 Task: Select a due date automation when advanced on, 2 days before a card is due add dates starting next week at 11:00 AM.
Action: Mouse moved to (1286, 102)
Screenshot: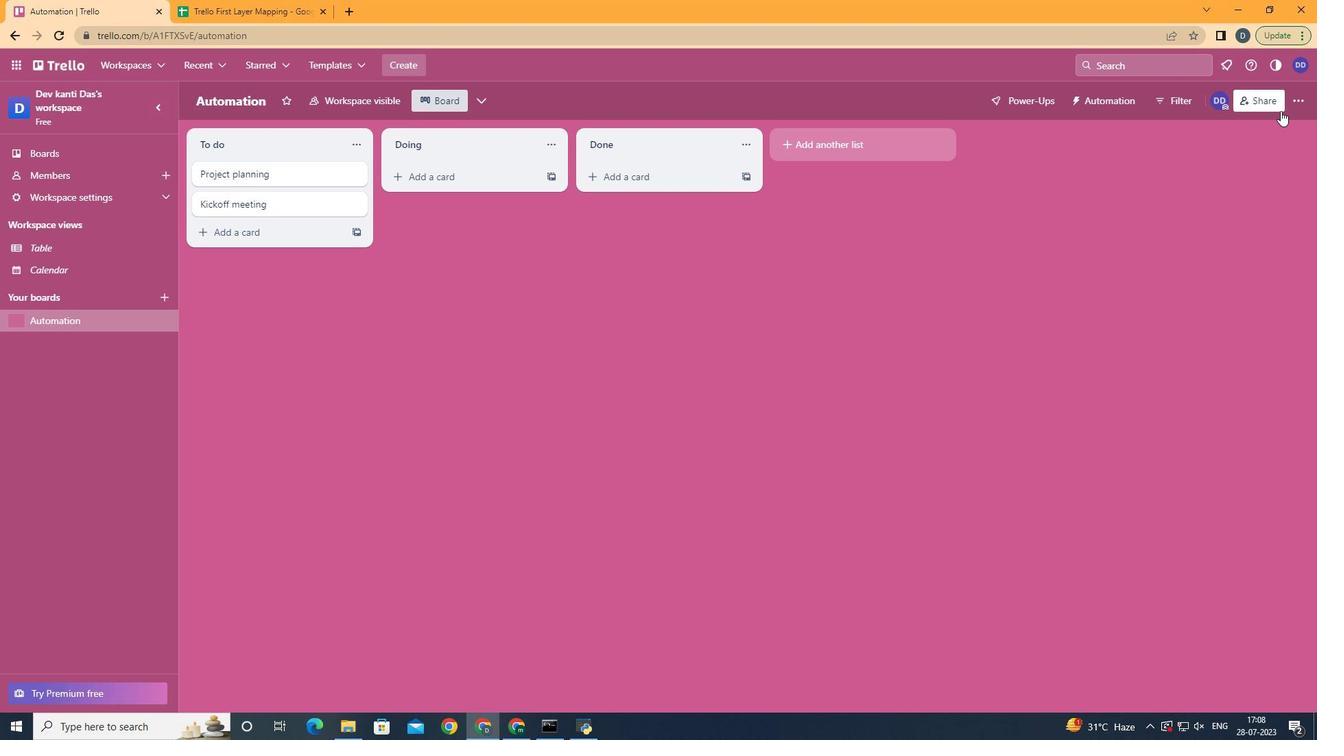 
Action: Mouse pressed left at (1286, 102)
Screenshot: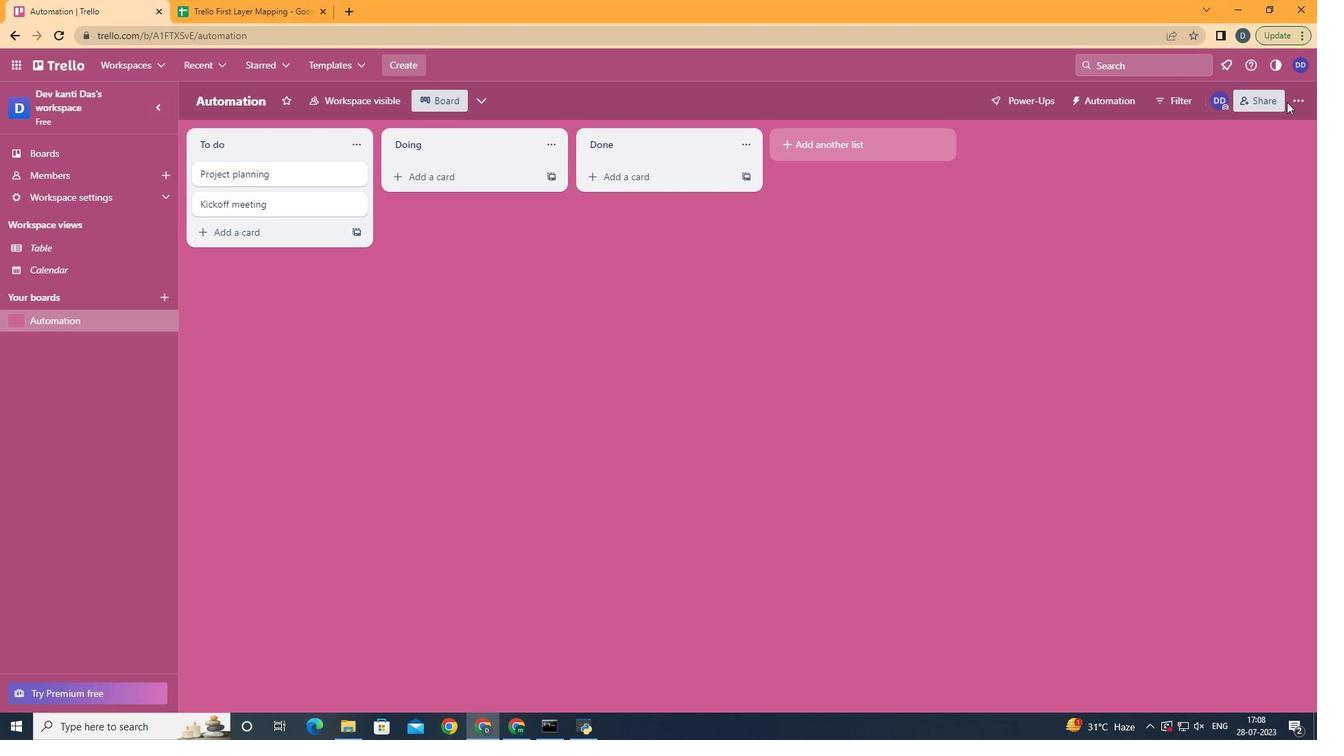 
Action: Mouse moved to (1296, 98)
Screenshot: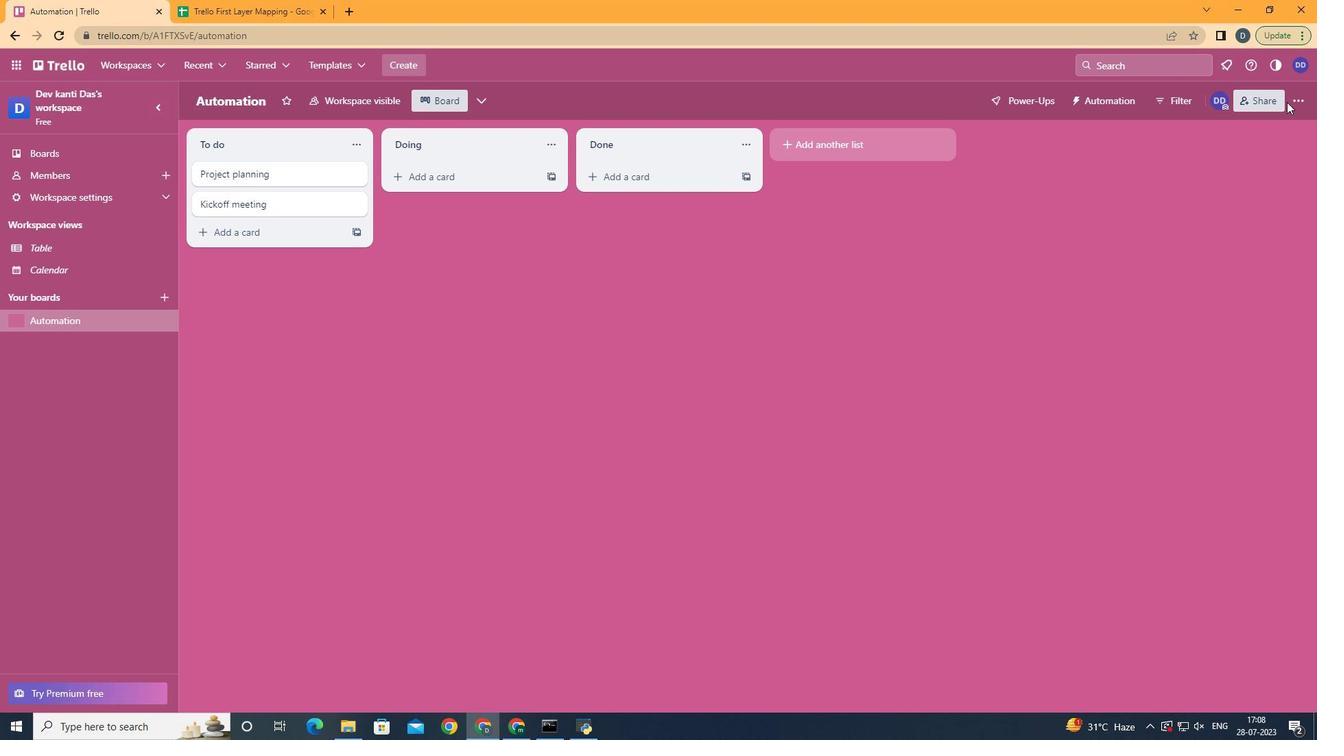 
Action: Mouse pressed left at (1296, 98)
Screenshot: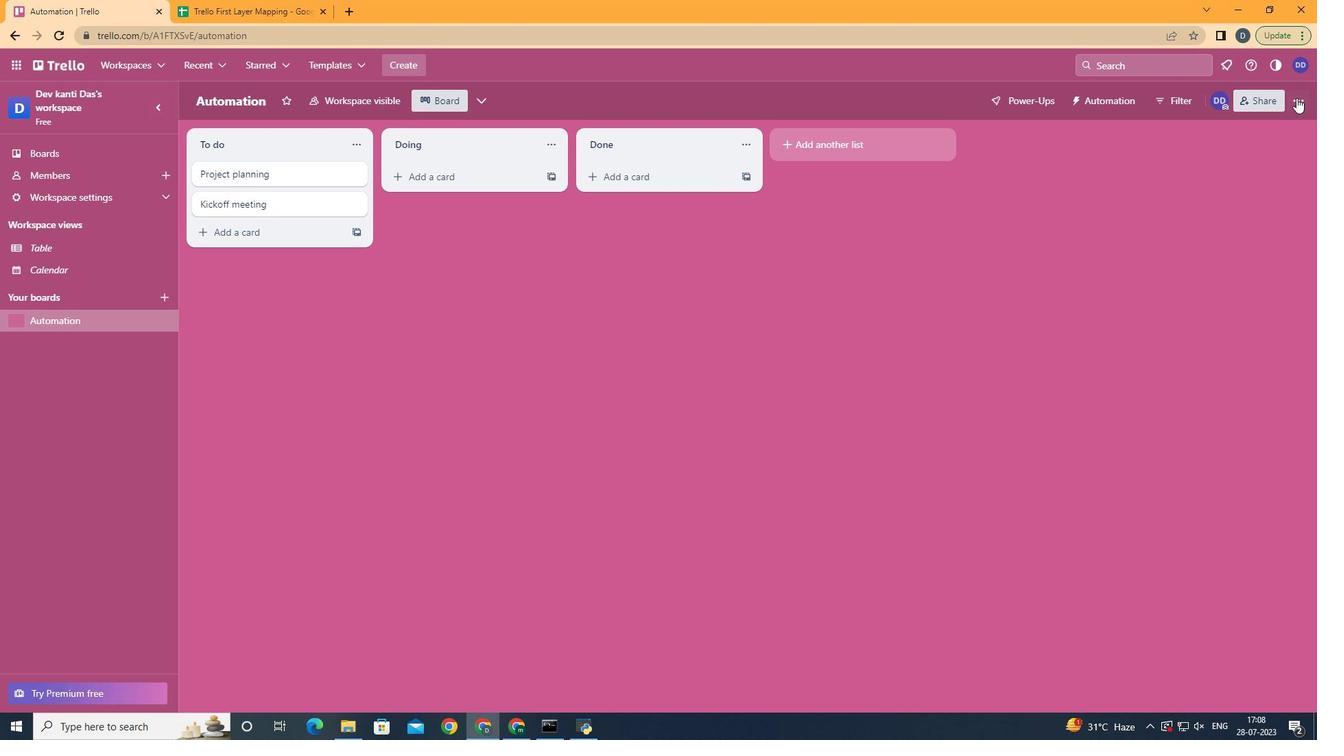 
Action: Mouse moved to (1204, 284)
Screenshot: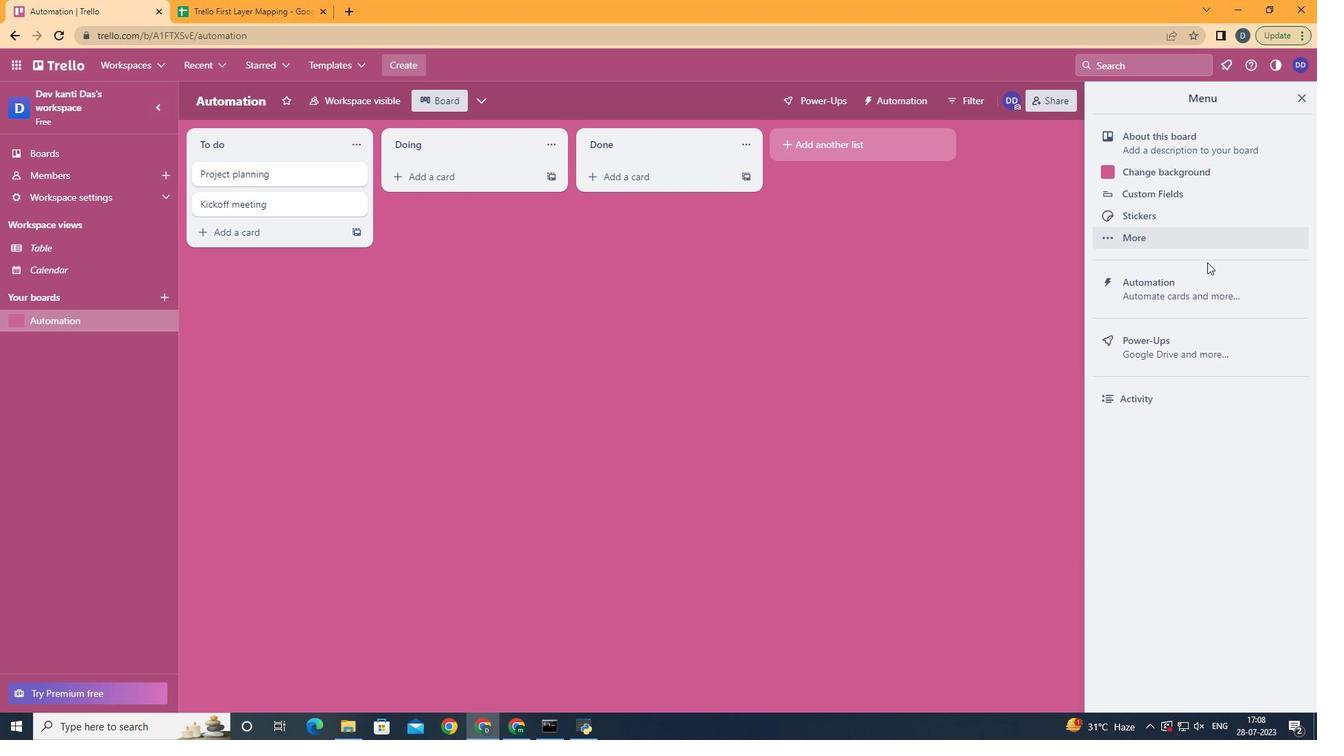 
Action: Mouse pressed left at (1204, 284)
Screenshot: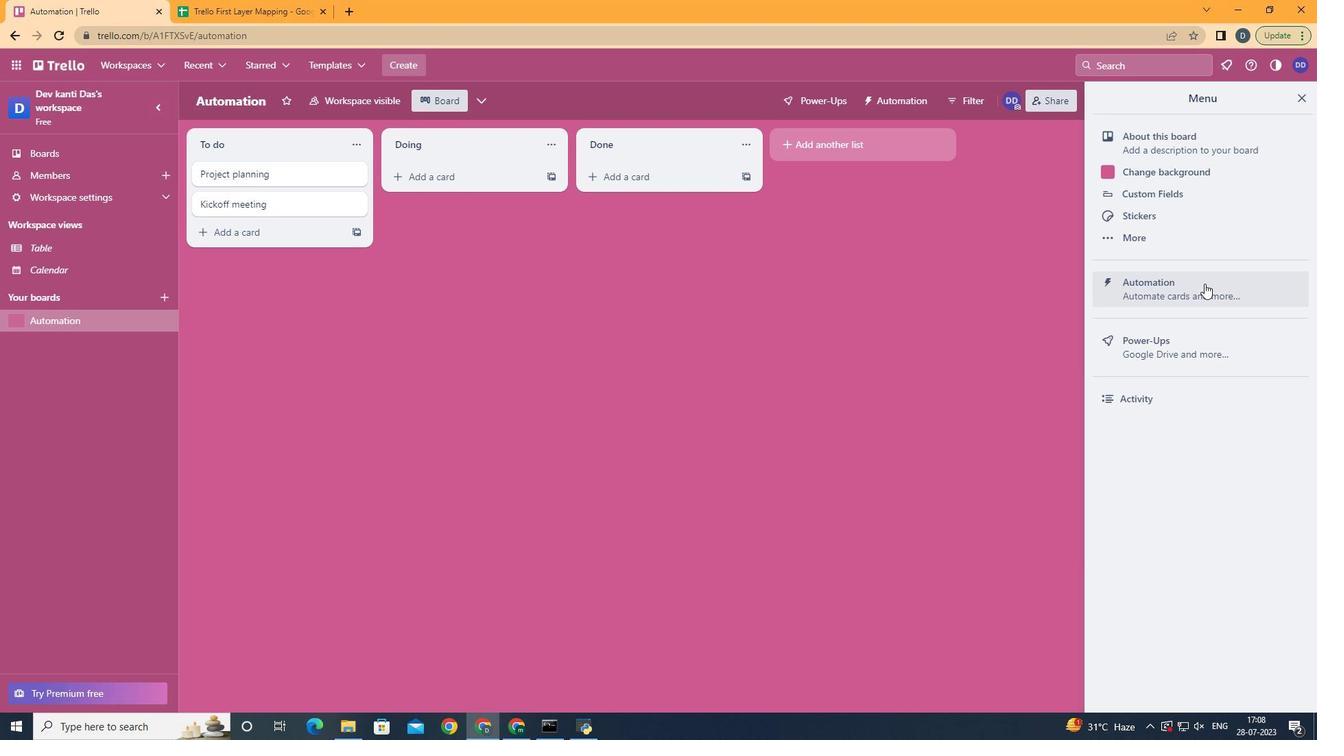 
Action: Mouse moved to (277, 278)
Screenshot: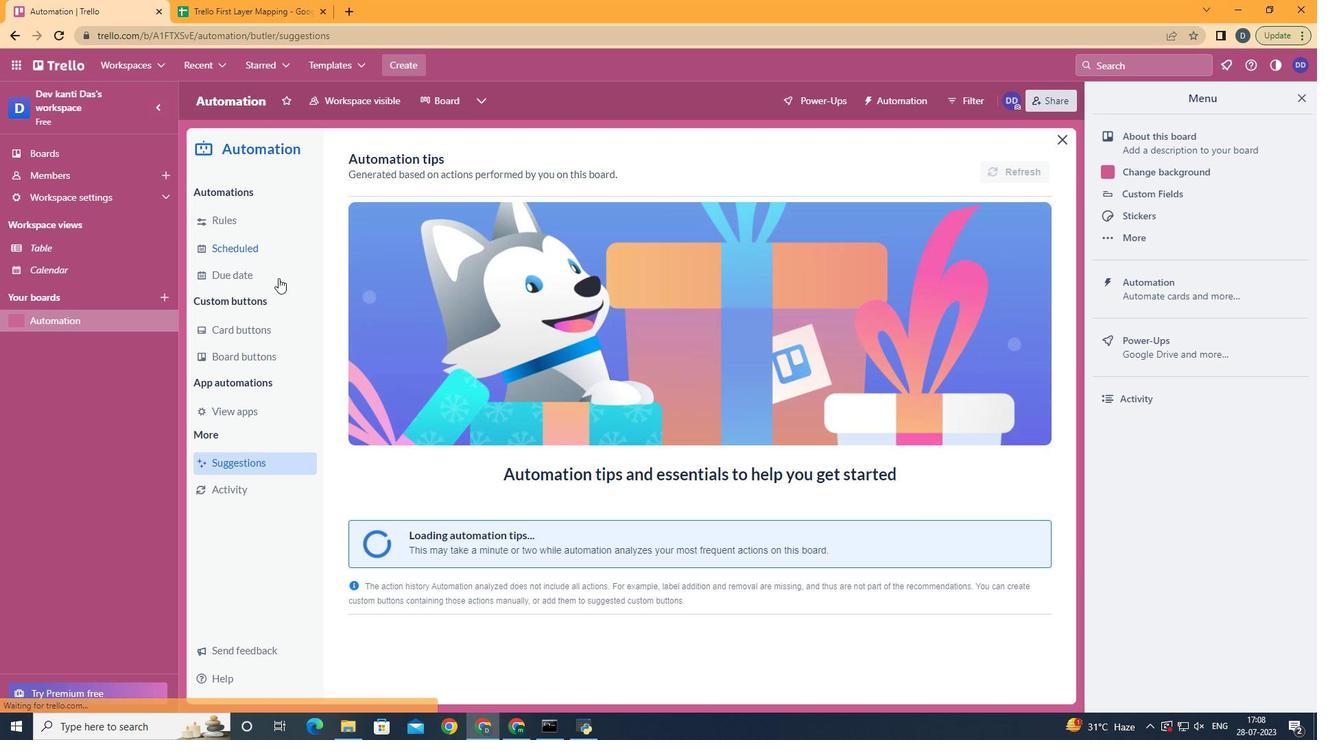 
Action: Mouse pressed left at (277, 278)
Screenshot: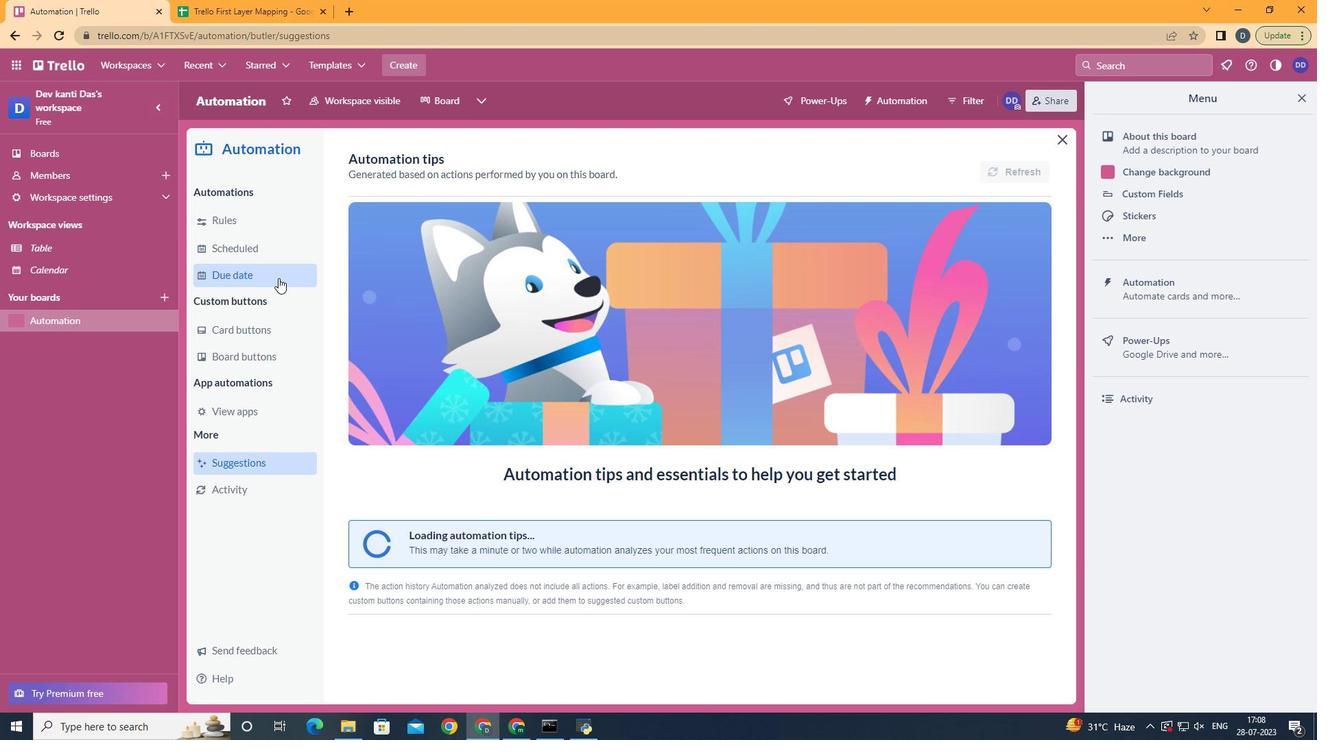 
Action: Mouse moved to (959, 161)
Screenshot: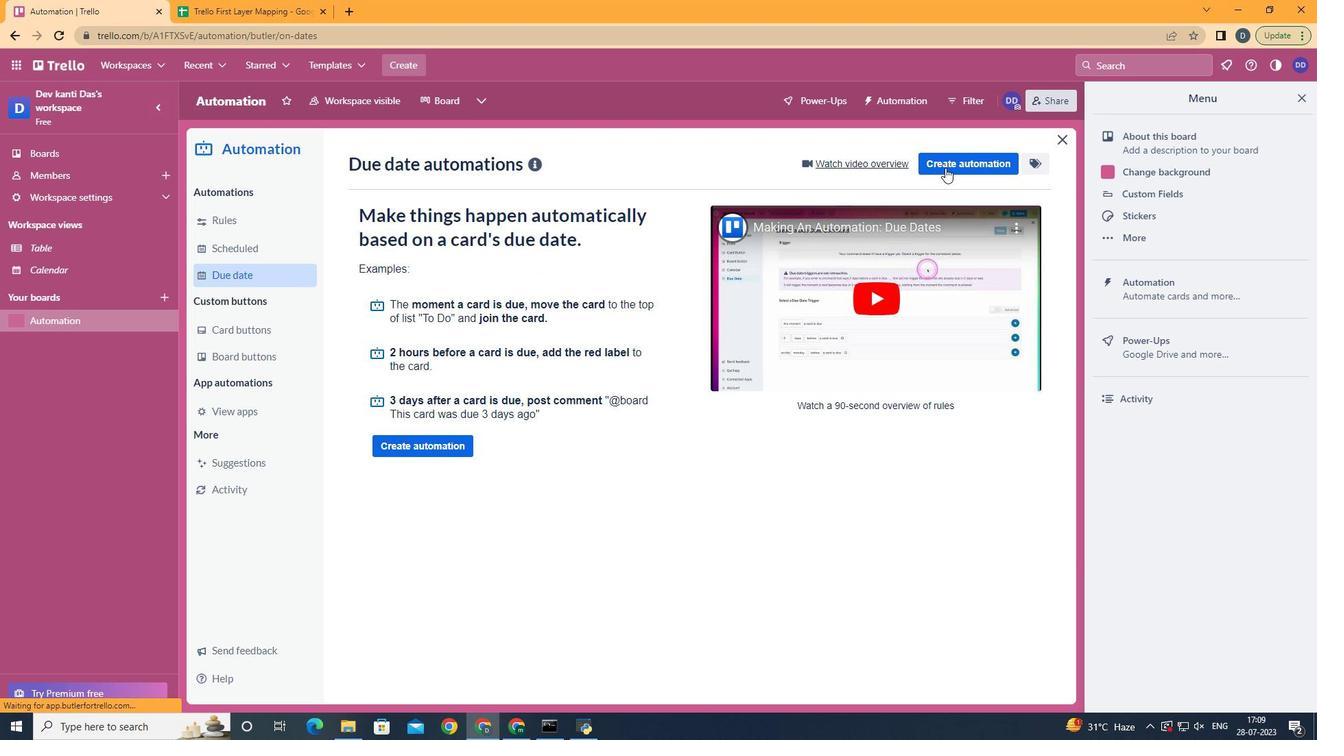 
Action: Mouse pressed left at (959, 161)
Screenshot: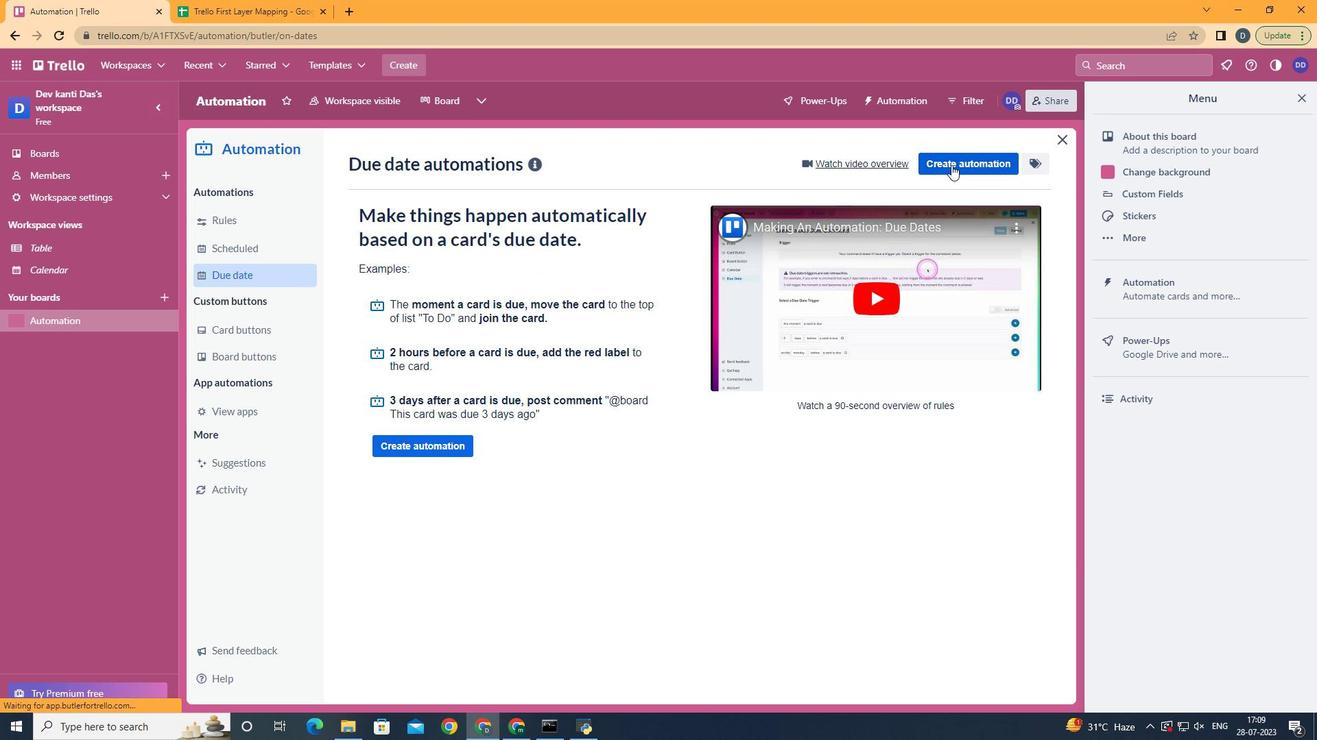 
Action: Mouse moved to (678, 310)
Screenshot: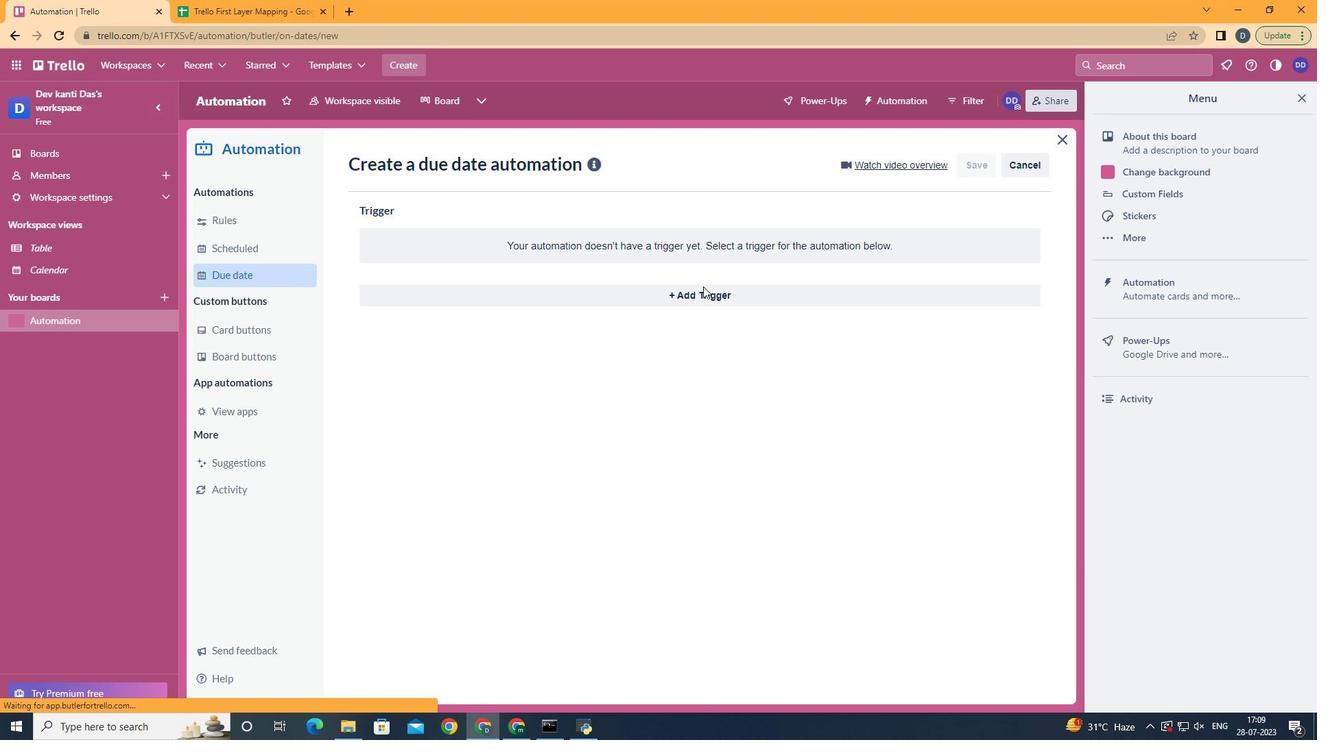 
Action: Mouse pressed left at (678, 310)
Screenshot: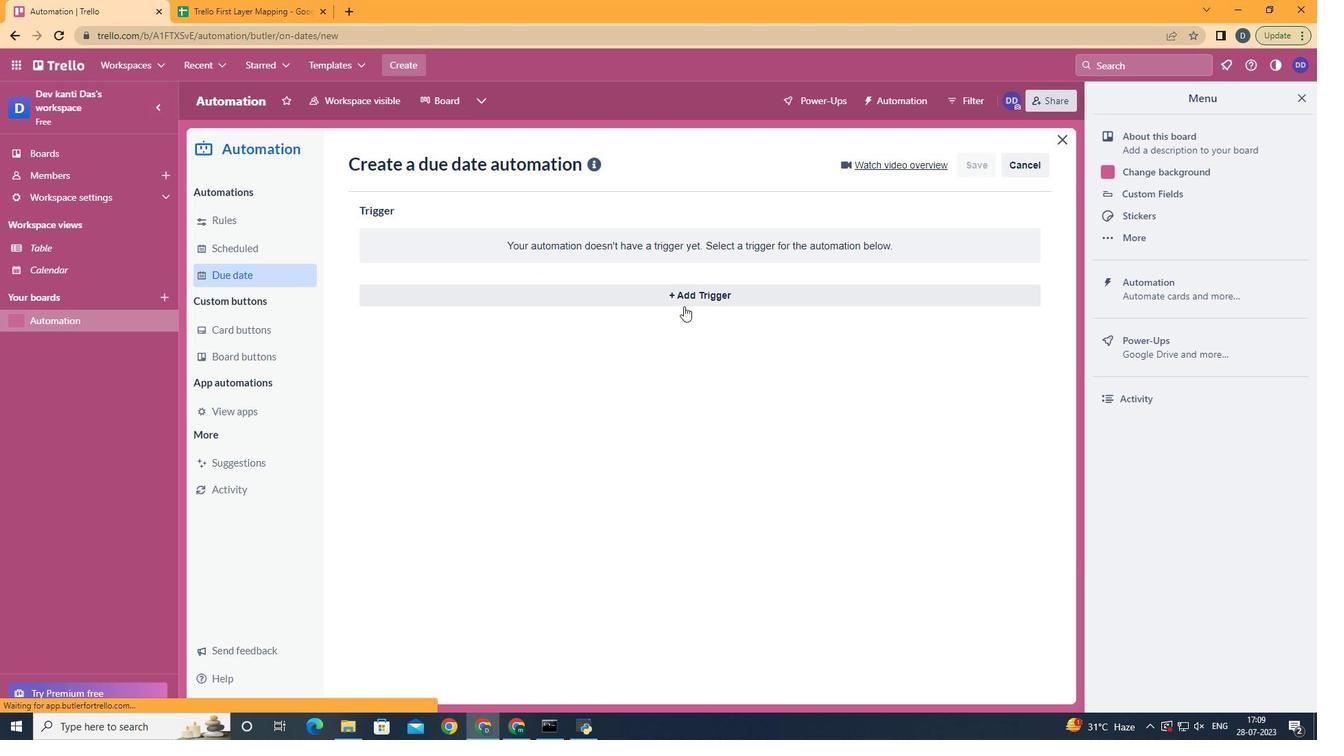 
Action: Mouse moved to (690, 293)
Screenshot: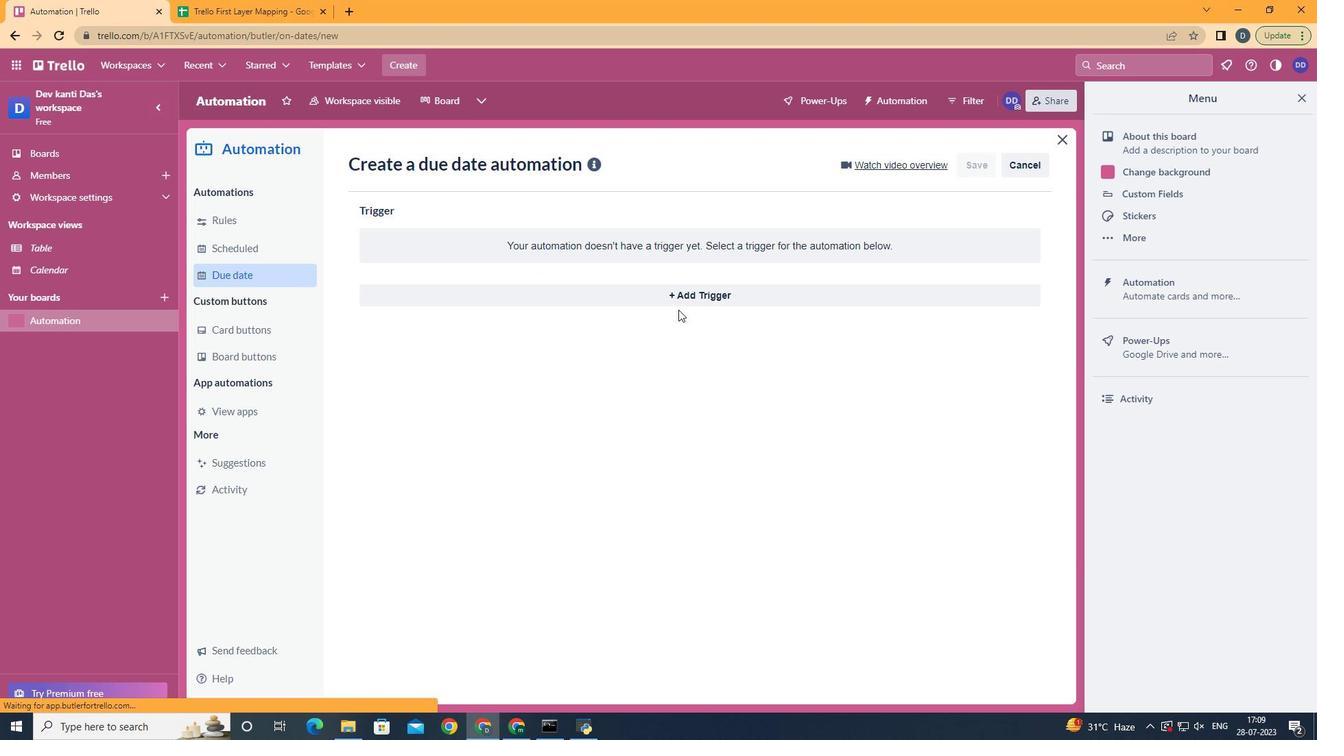 
Action: Mouse pressed left at (690, 293)
Screenshot: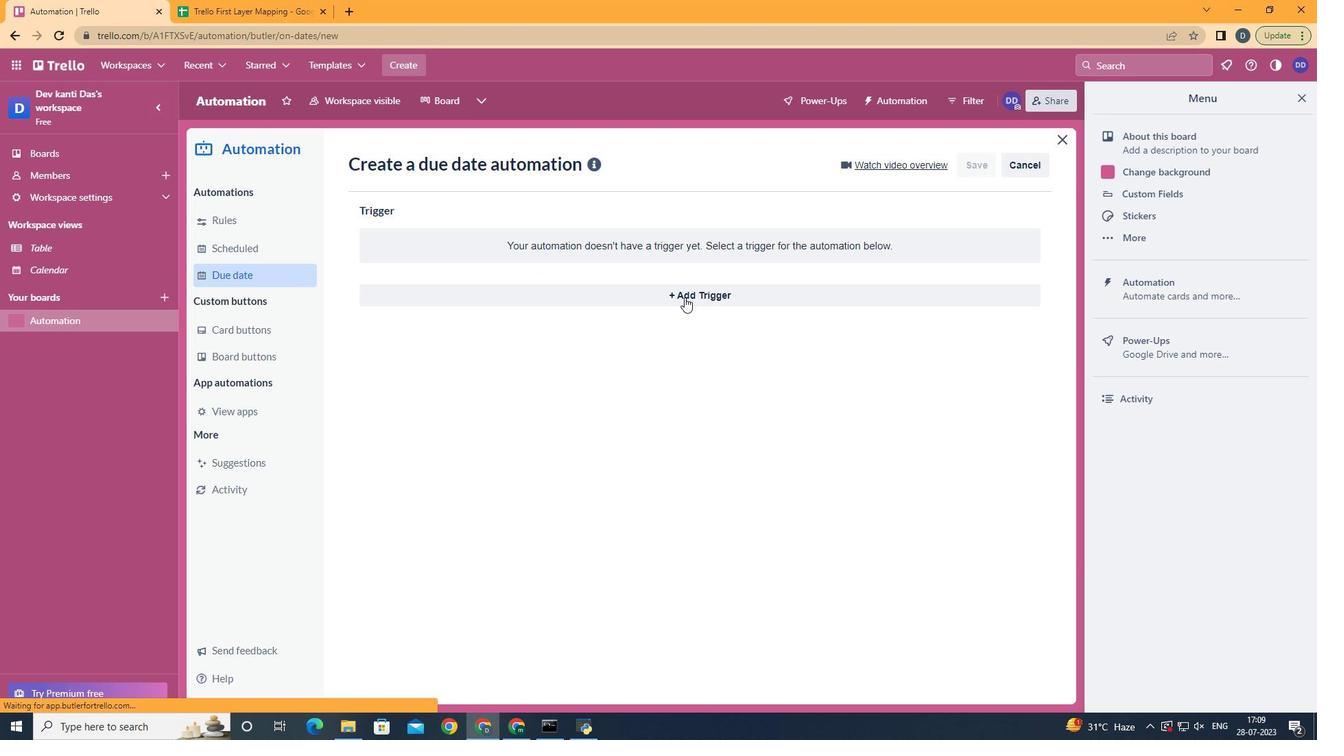 
Action: Mouse moved to (547, 506)
Screenshot: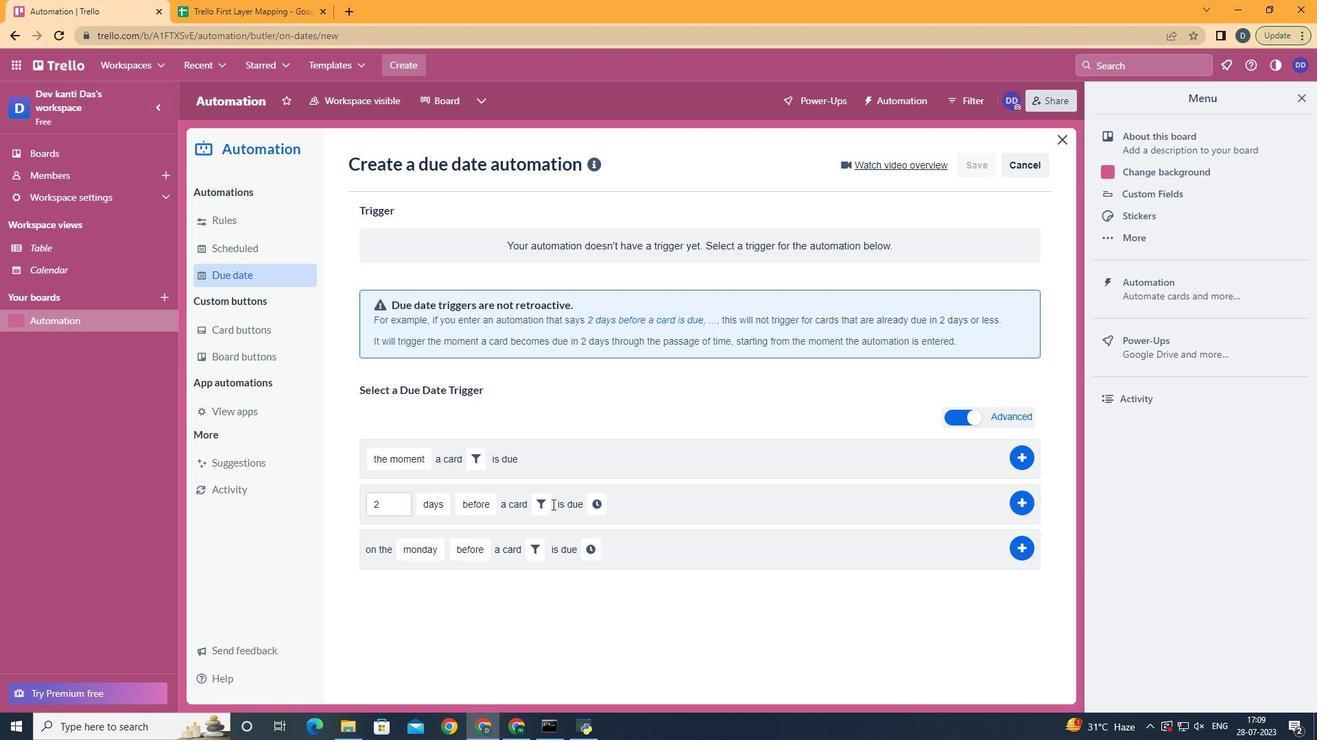 
Action: Mouse pressed left at (547, 506)
Screenshot: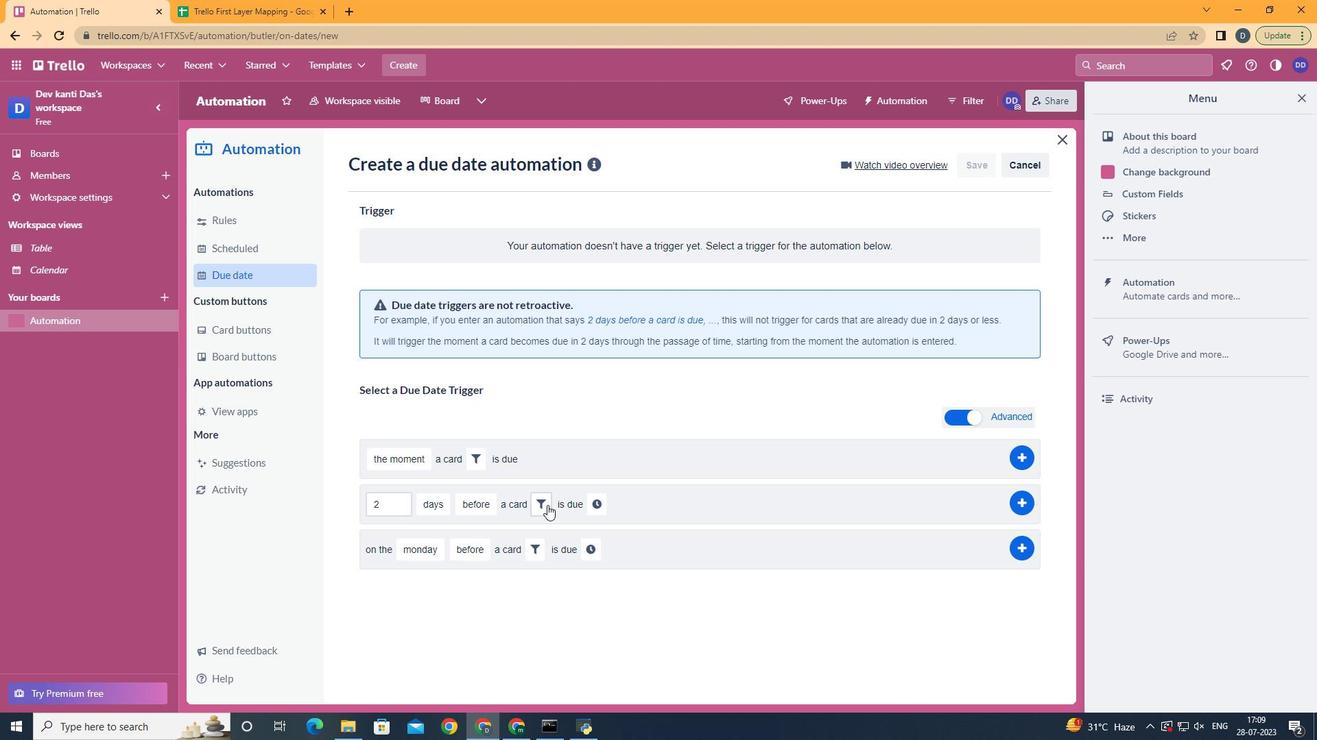 
Action: Mouse moved to (731, 460)
Screenshot: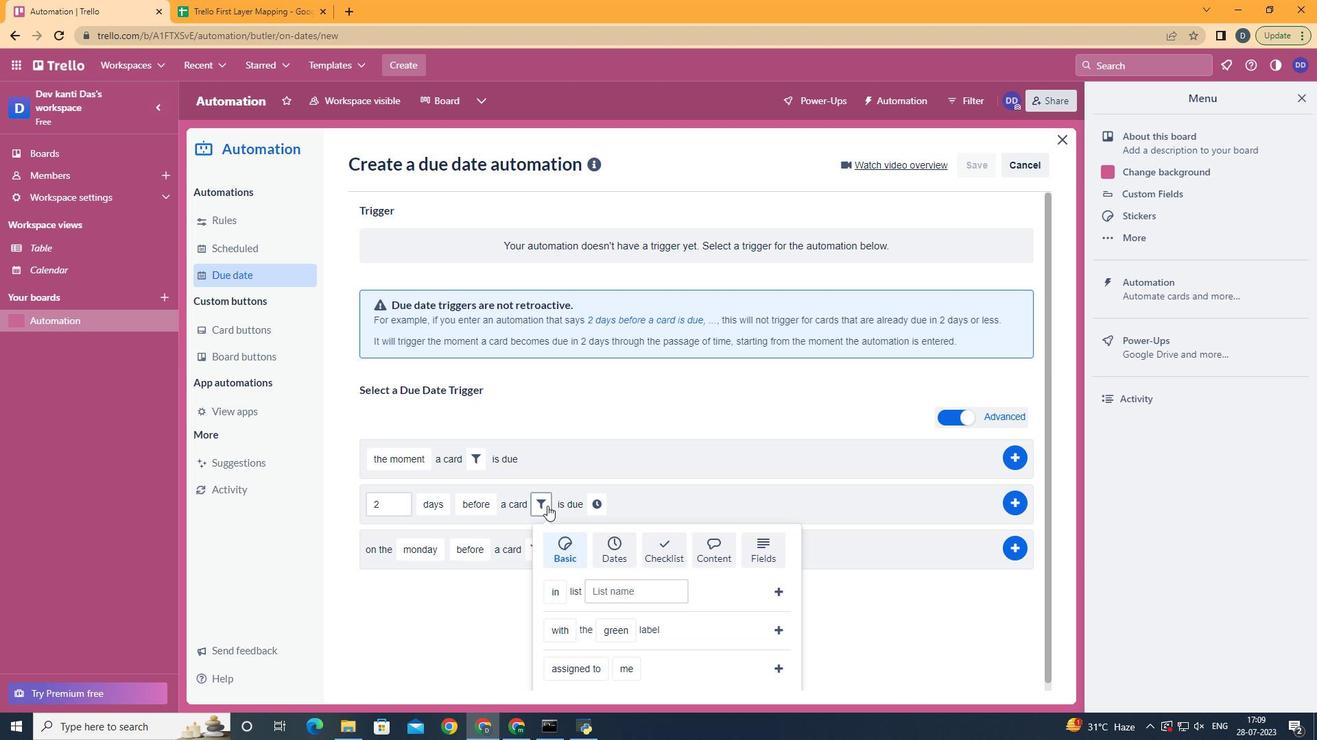 
Action: Mouse scrolled (731, 459) with delta (0, 0)
Screenshot: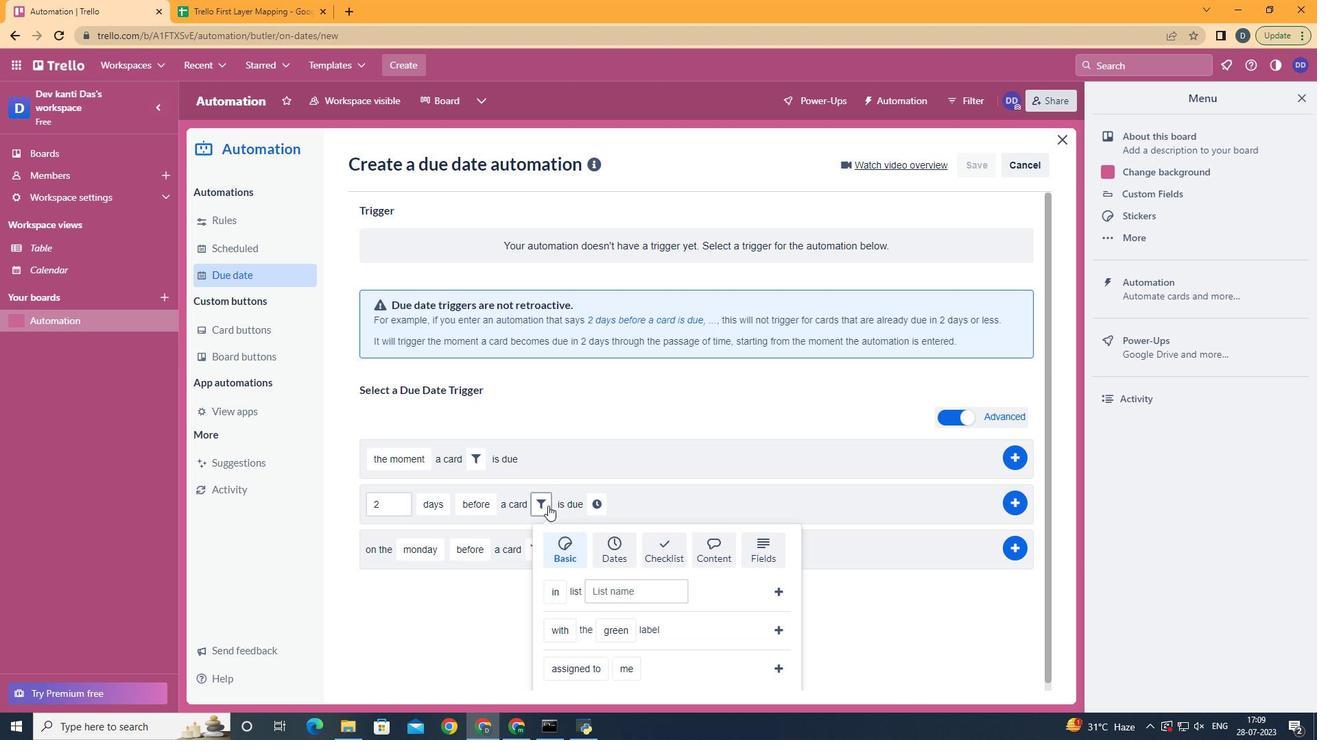 
Action: Mouse scrolled (731, 459) with delta (0, 0)
Screenshot: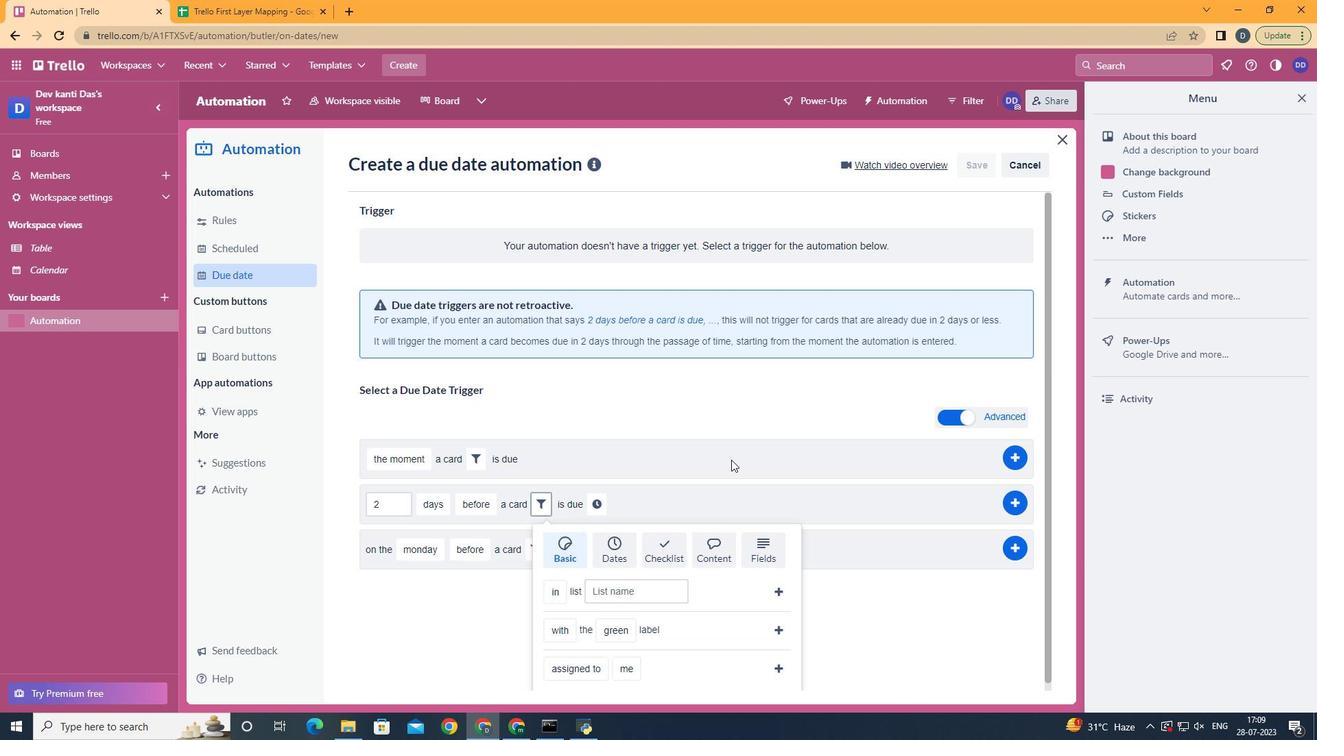 
Action: Mouse scrolled (731, 459) with delta (0, 0)
Screenshot: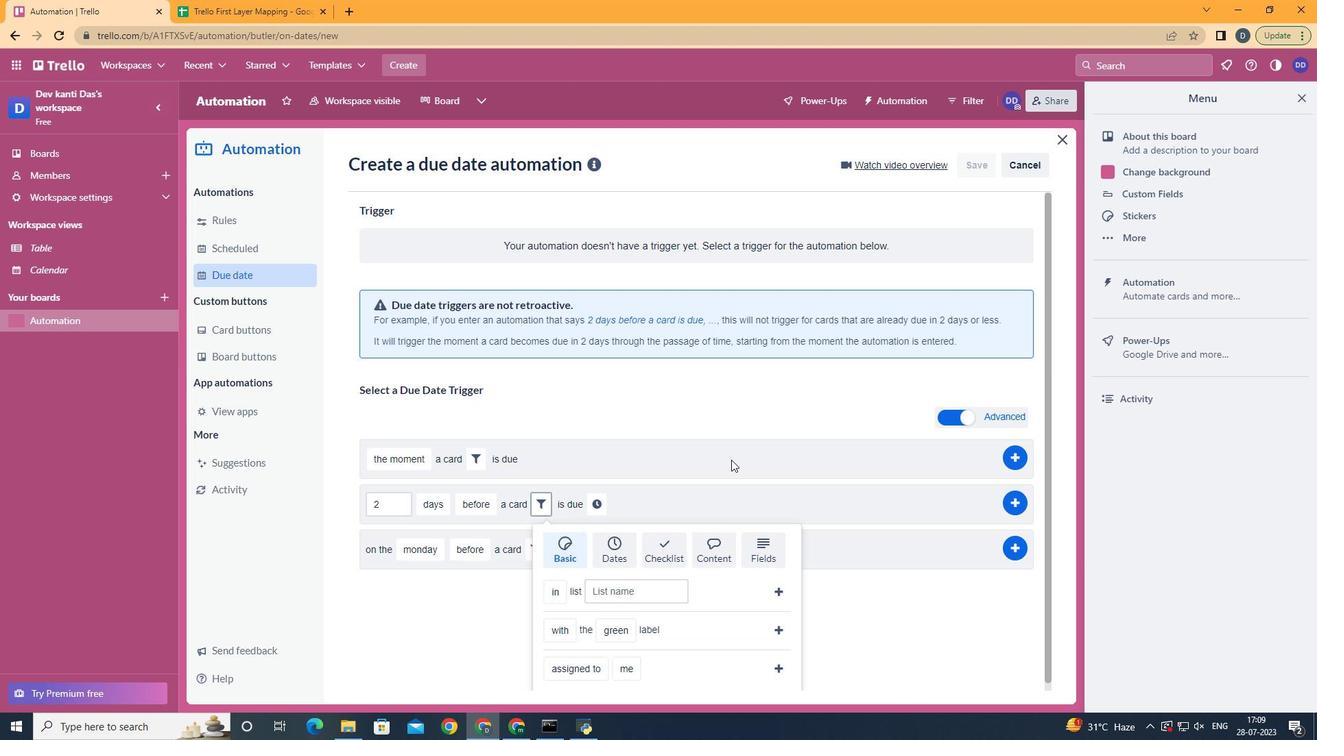 
Action: Mouse scrolled (731, 459) with delta (0, 0)
Screenshot: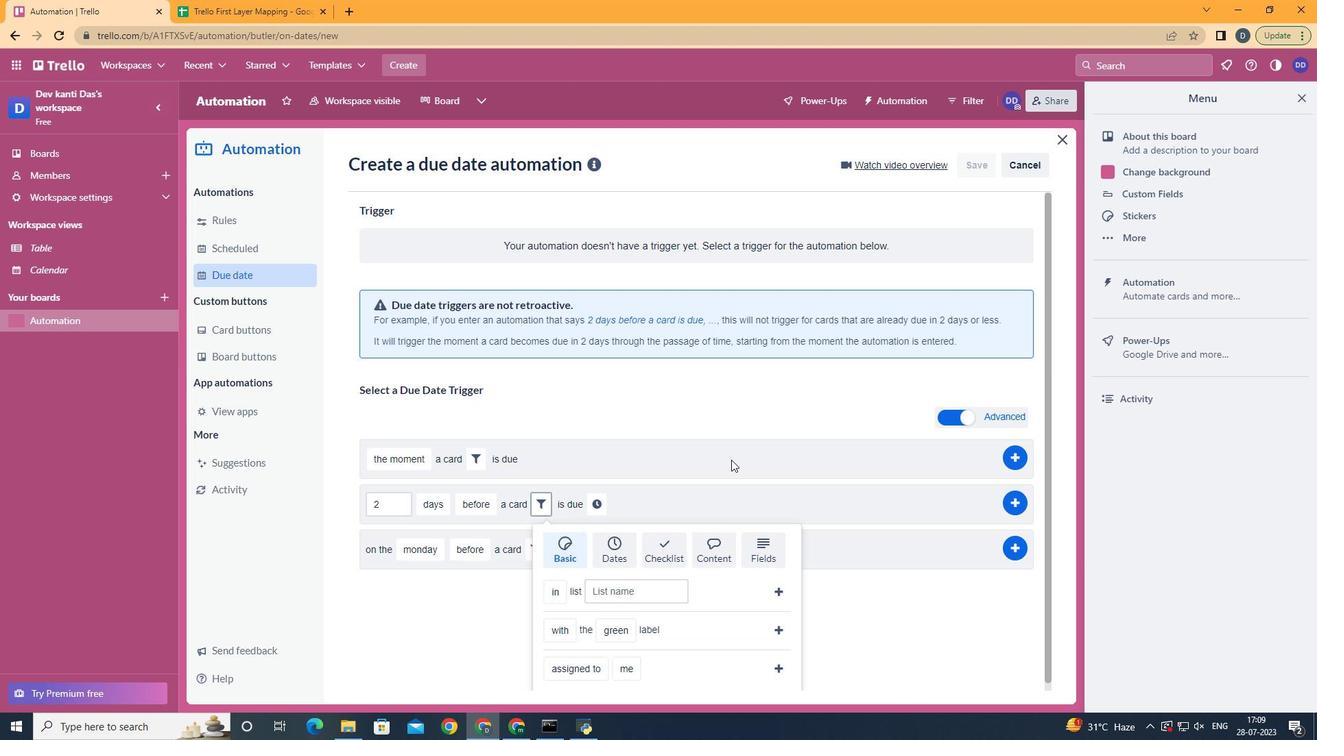 
Action: Mouse moved to (612, 534)
Screenshot: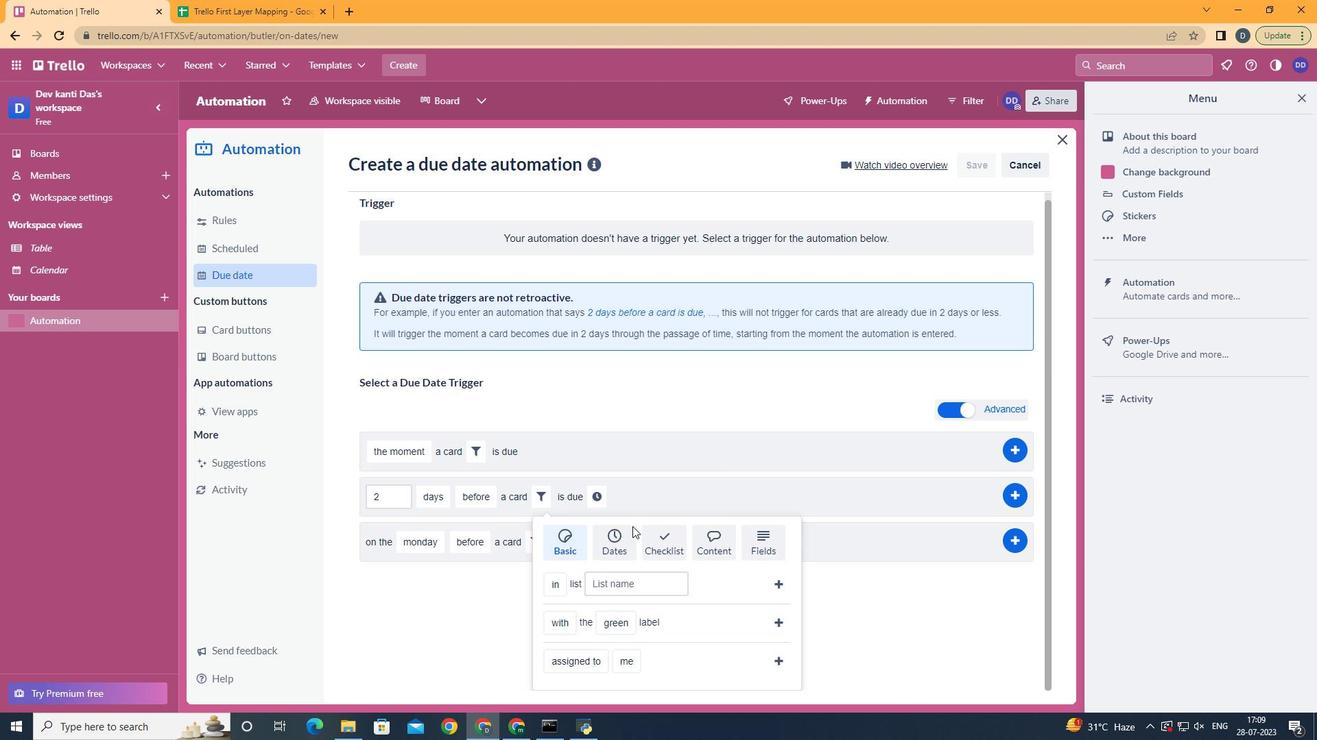 
Action: Mouse pressed left at (612, 534)
Screenshot: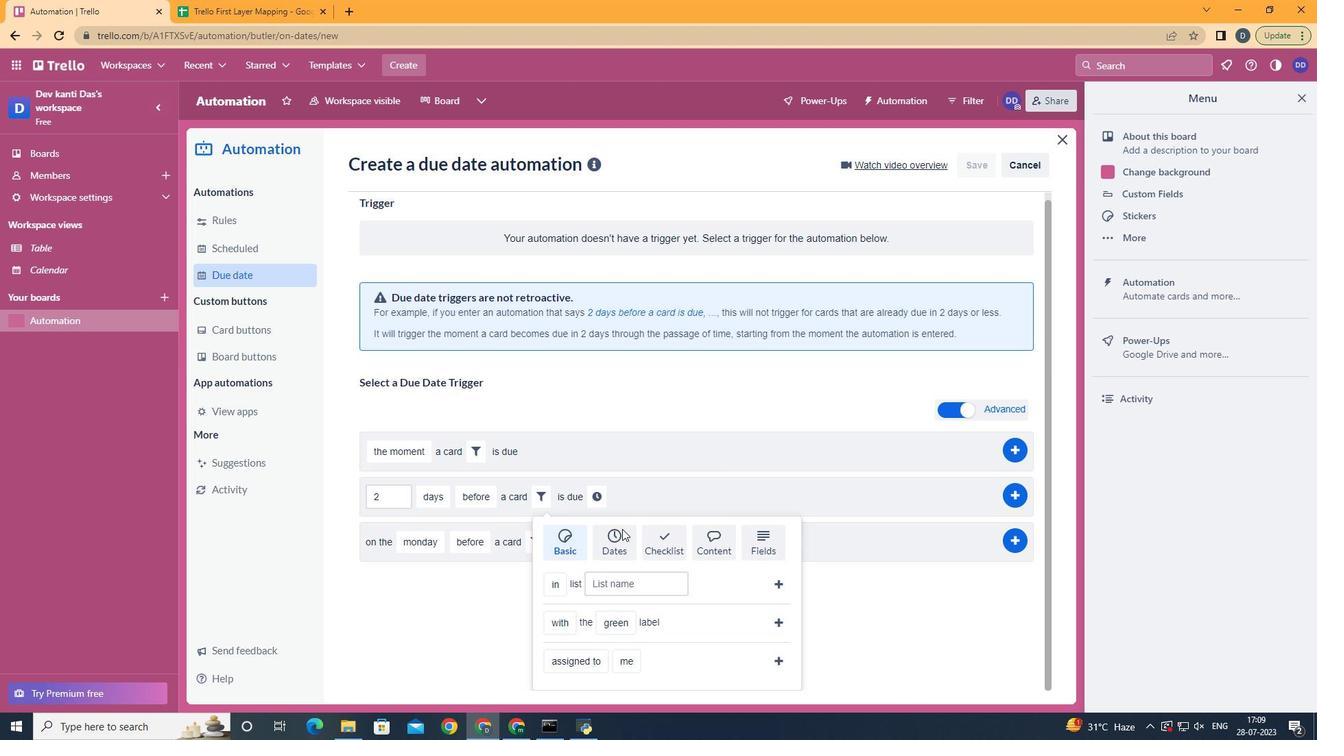 
Action: Mouse scrolled (612, 533) with delta (0, 0)
Screenshot: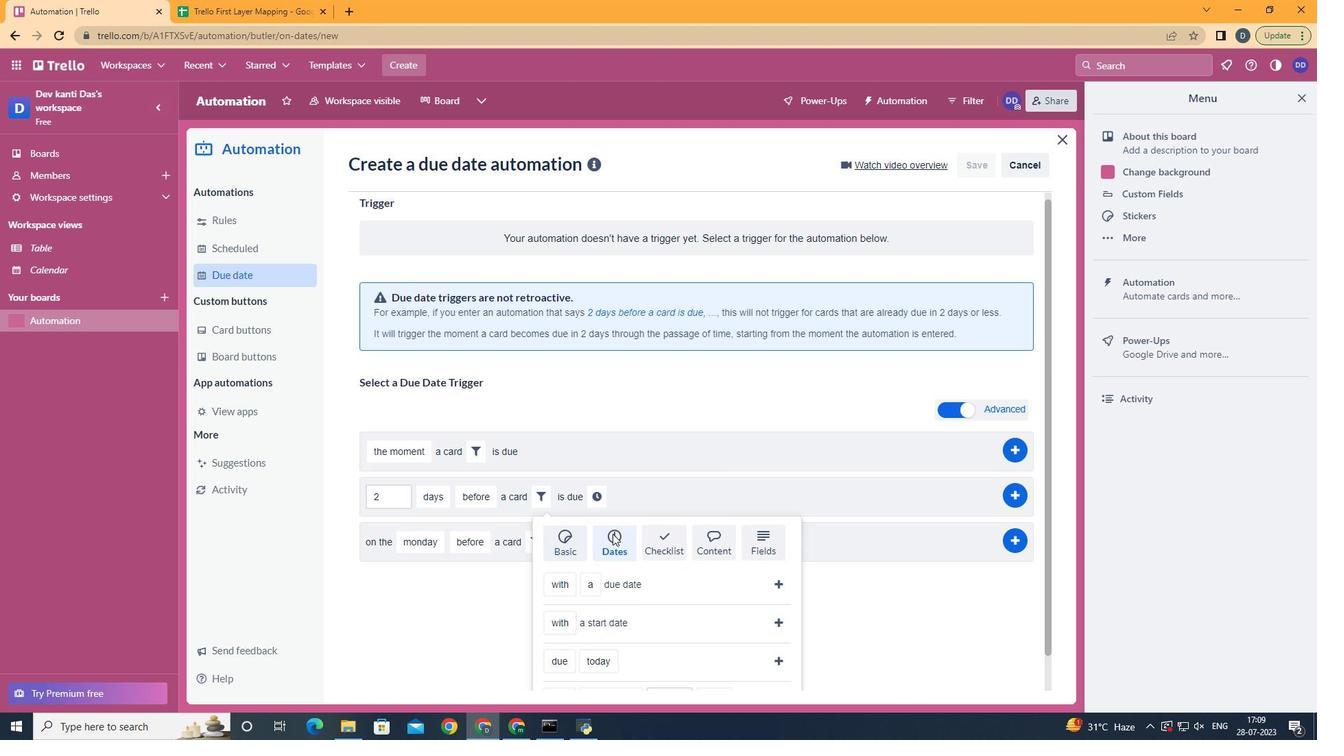 
Action: Mouse scrolled (612, 533) with delta (0, 0)
Screenshot: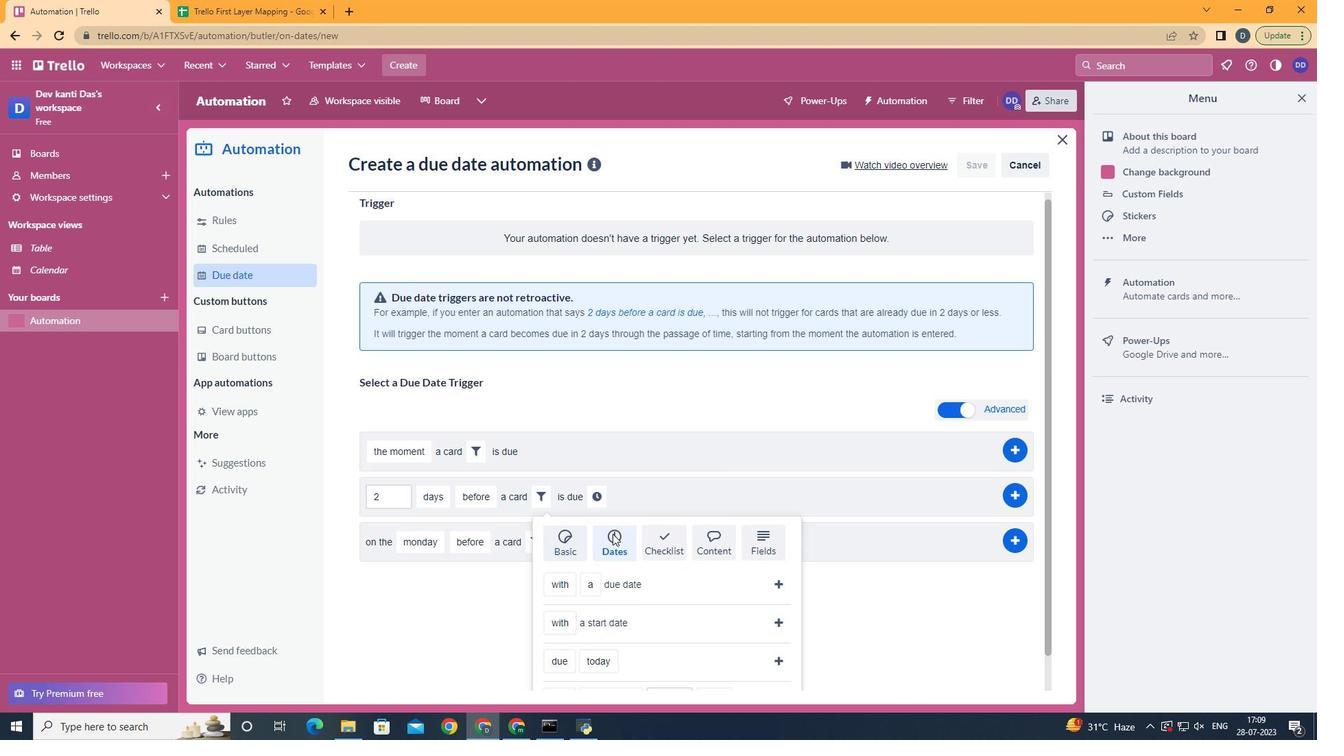 
Action: Mouse scrolled (612, 533) with delta (0, 0)
Screenshot: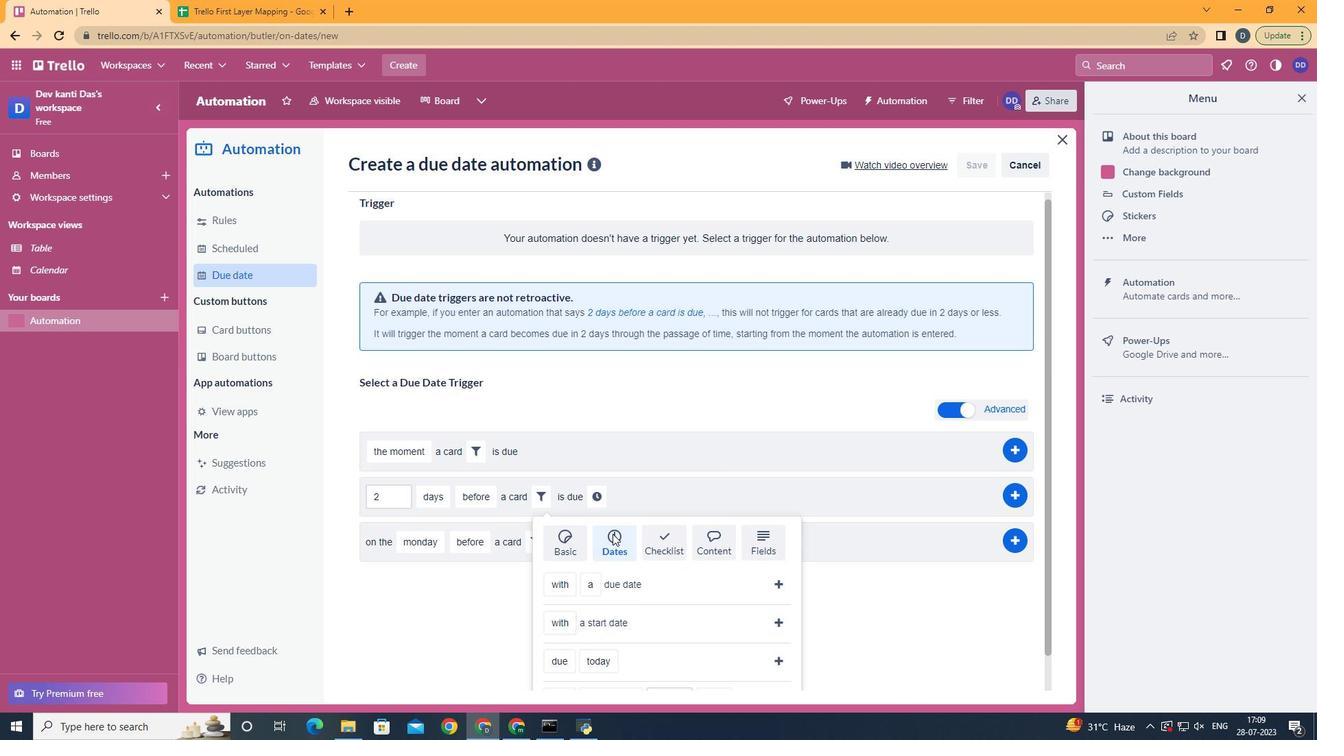 
Action: Mouse scrolled (612, 533) with delta (0, 0)
Screenshot: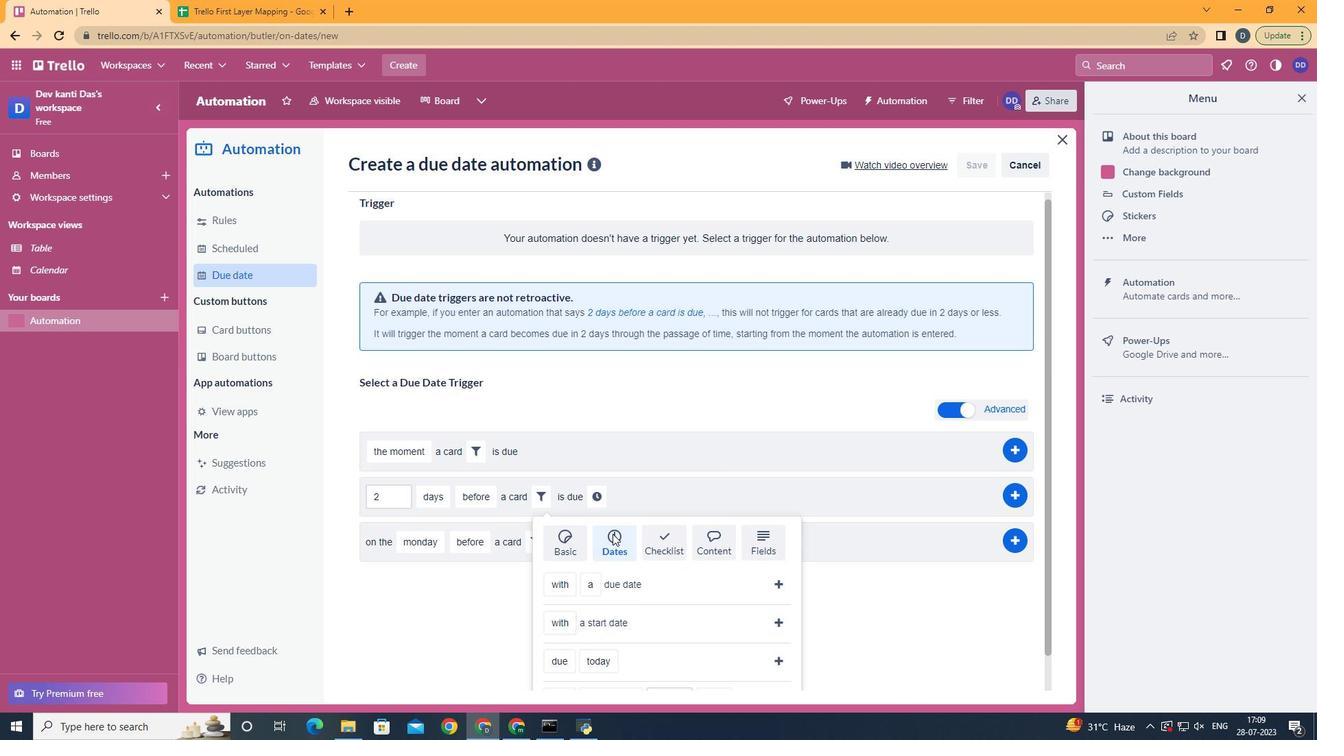 
Action: Mouse moved to (591, 575)
Screenshot: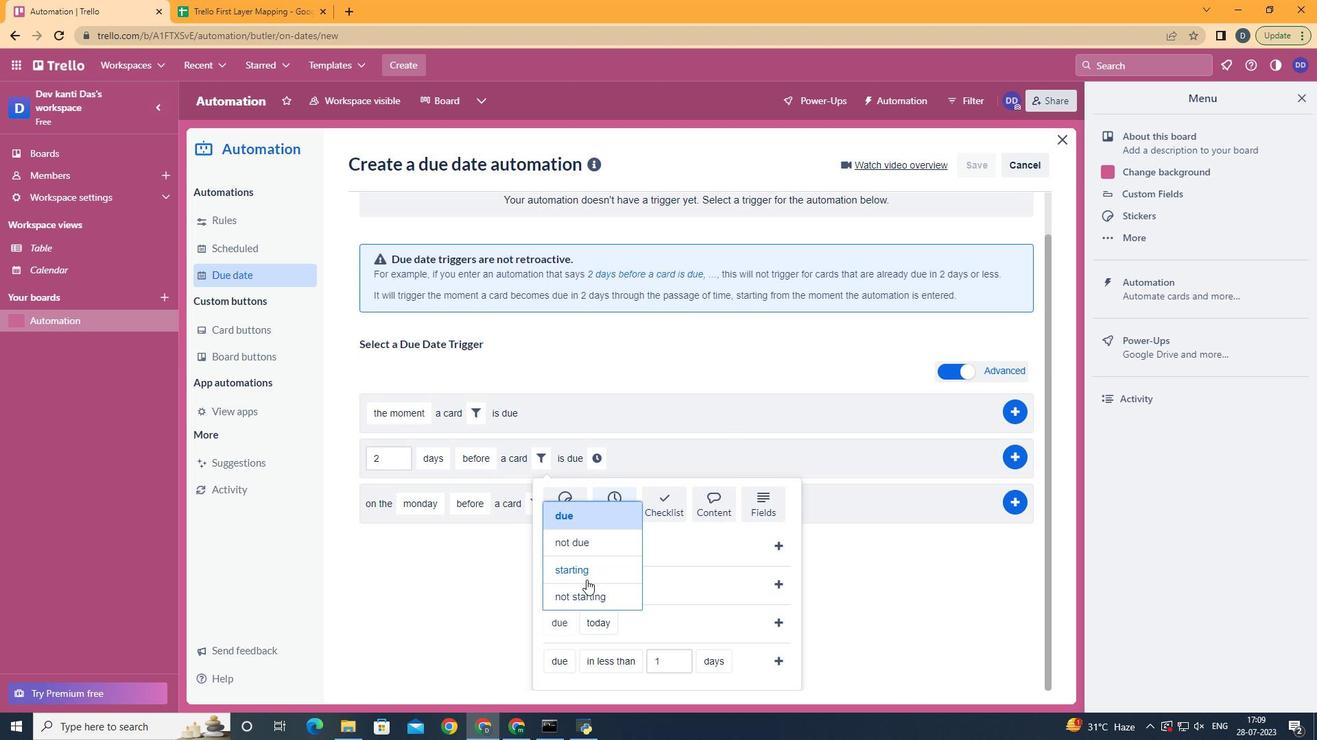 
Action: Mouse pressed left at (591, 575)
Screenshot: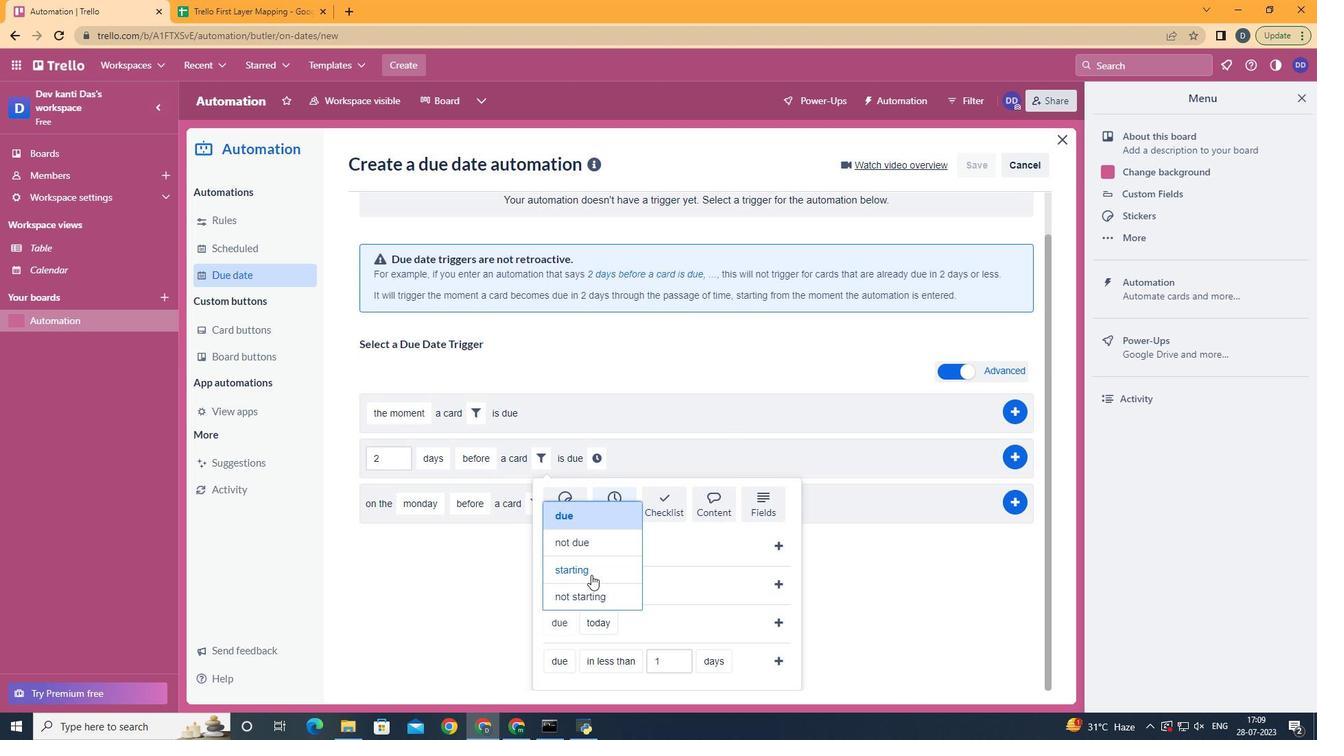 
Action: Mouse moved to (629, 598)
Screenshot: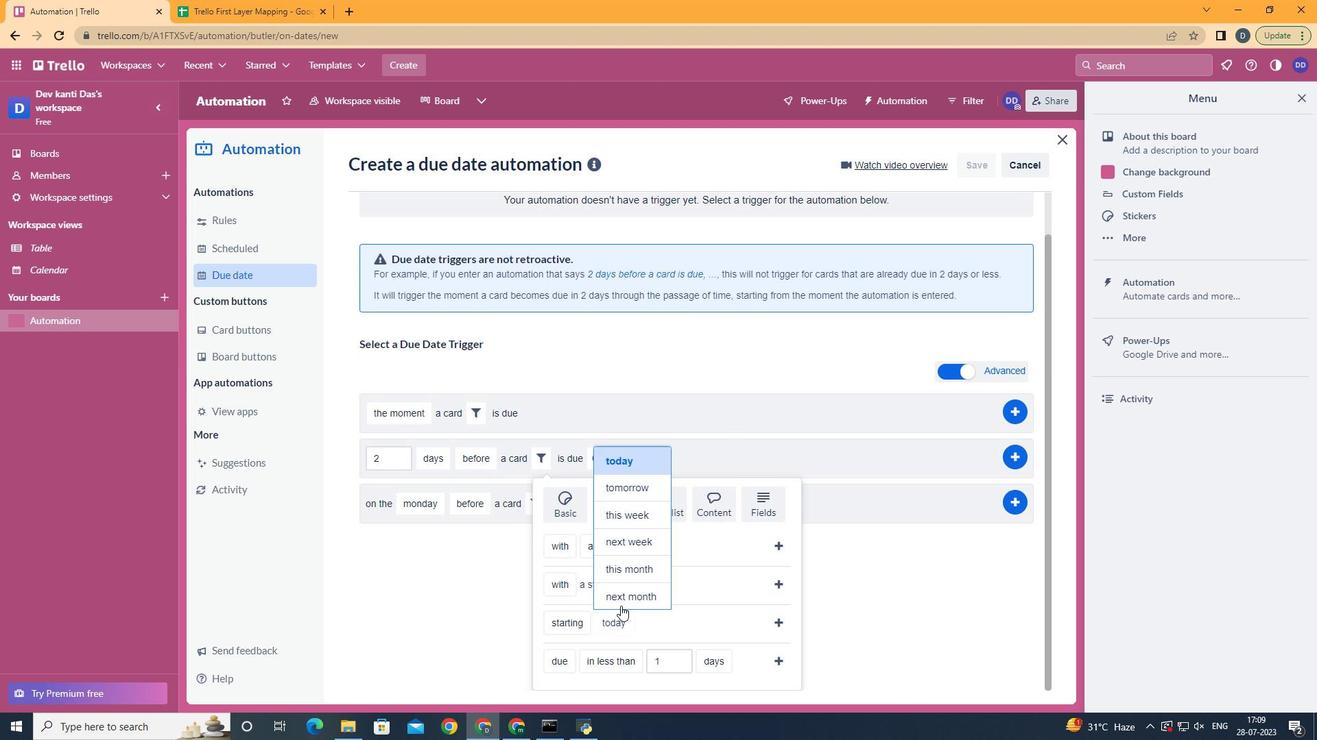 
Action: Mouse pressed left at (629, 598)
Screenshot: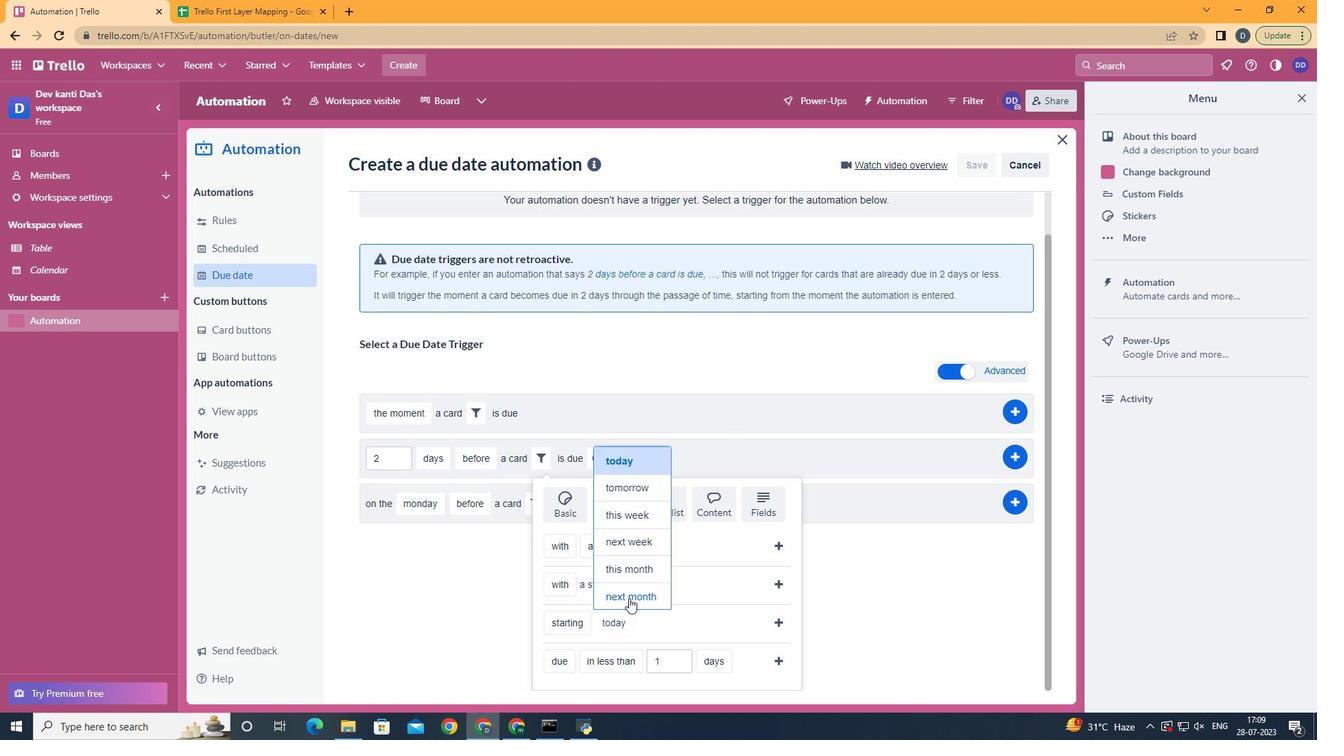 
Action: Mouse moved to (779, 625)
Screenshot: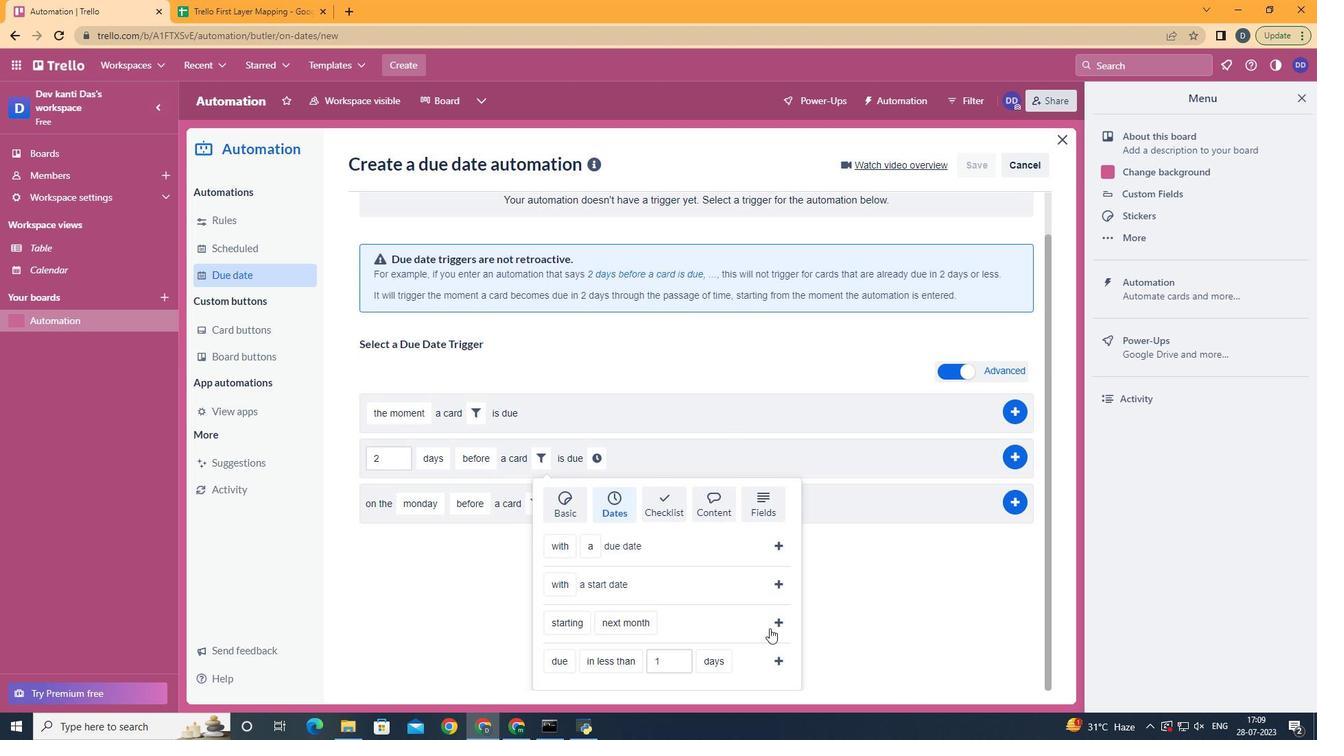 
Action: Mouse pressed left at (779, 625)
Screenshot: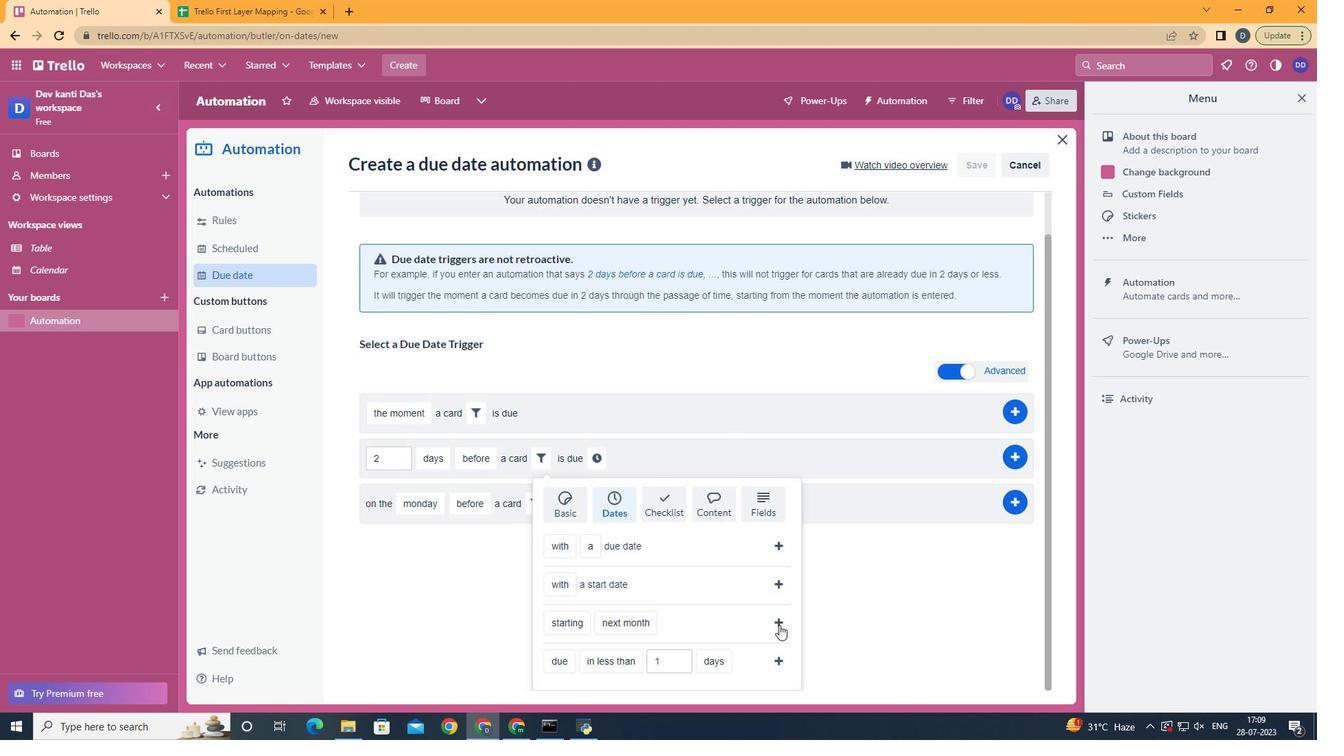 
Action: Mouse moved to (713, 501)
Screenshot: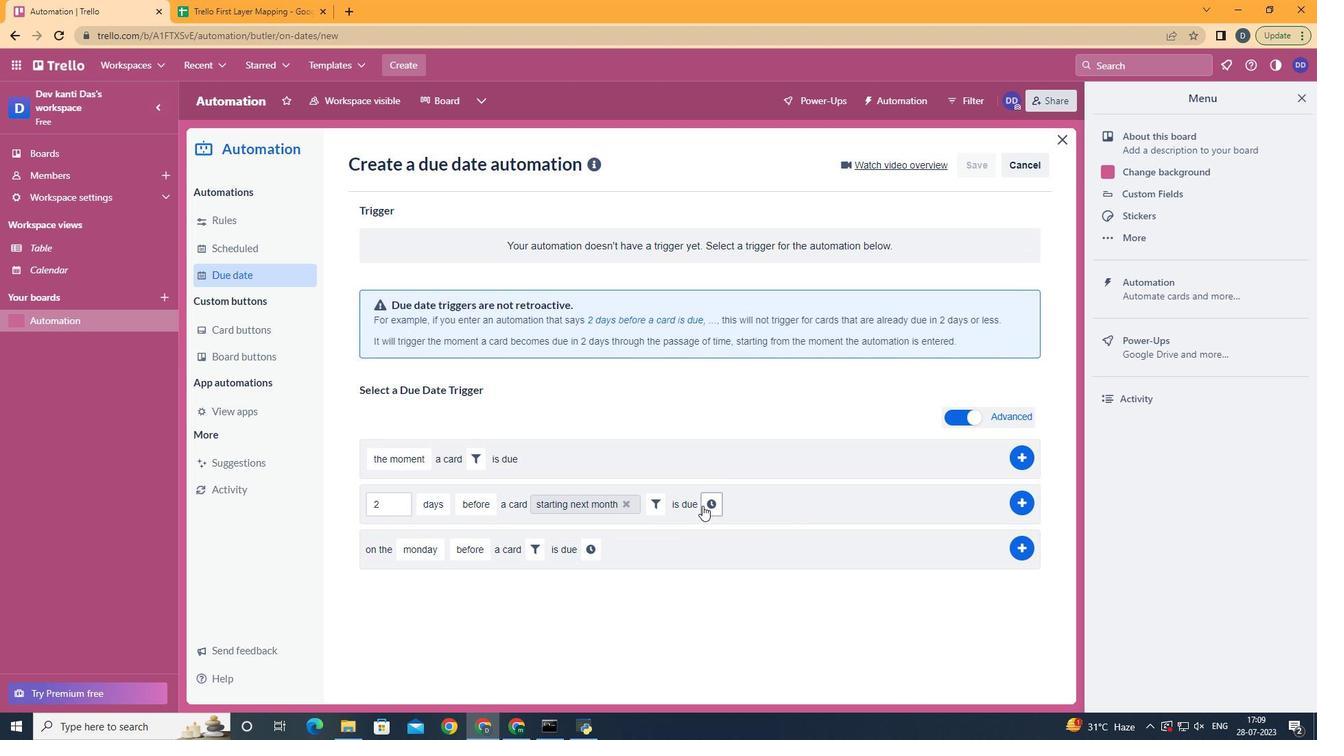 
Action: Mouse pressed left at (713, 501)
Screenshot: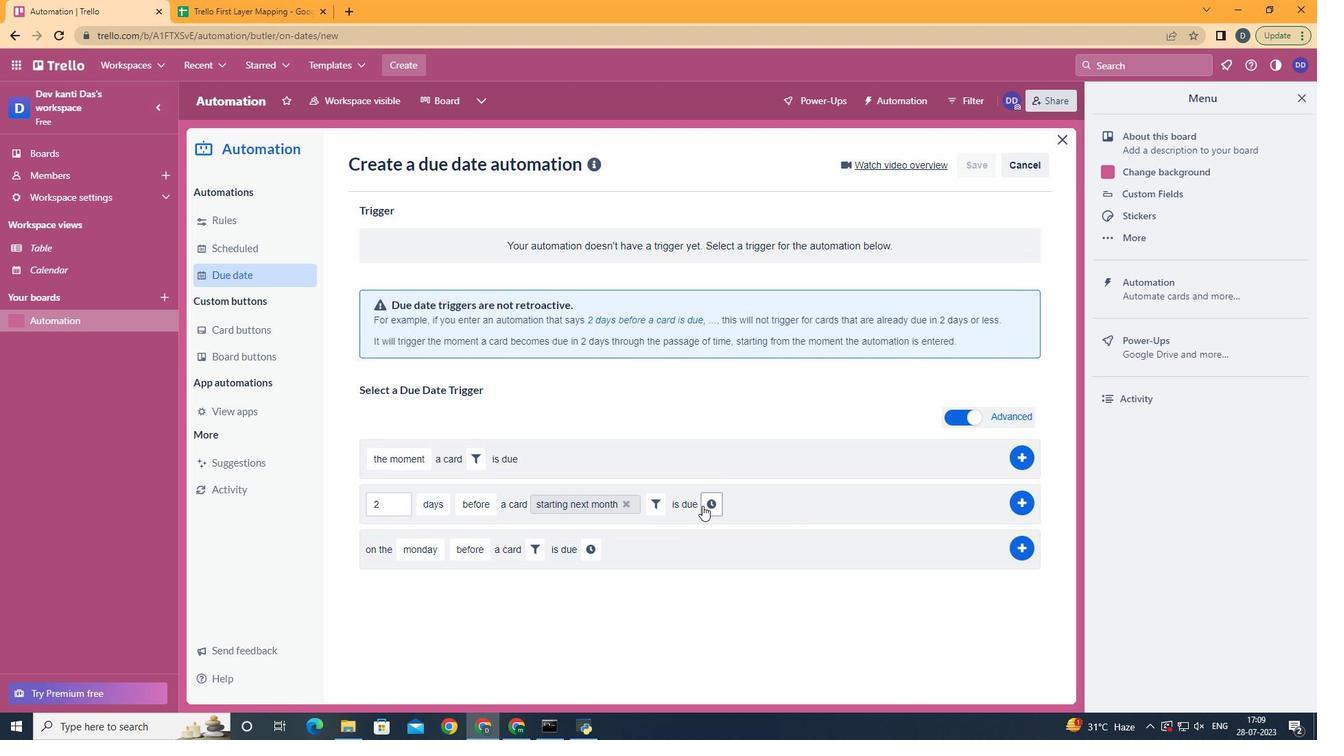 
Action: Mouse moved to (759, 501)
Screenshot: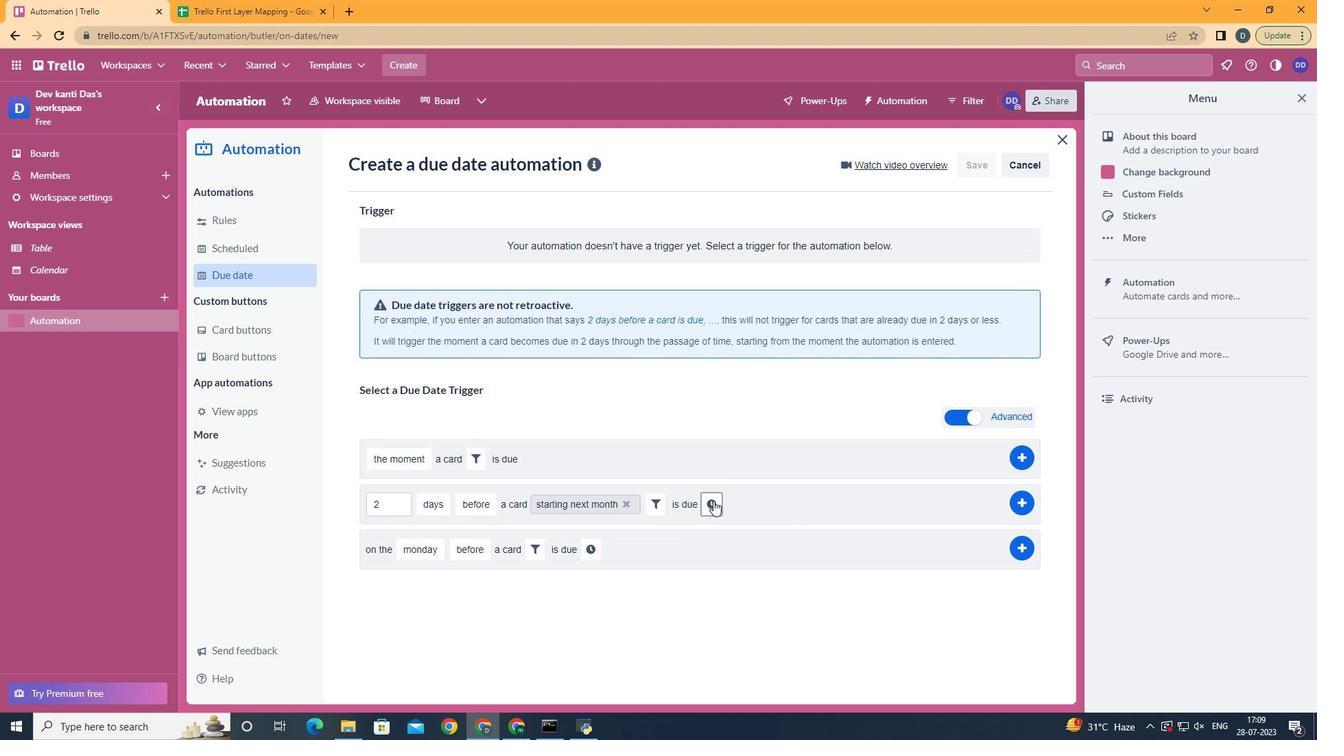 
Action: Mouse pressed left at (759, 501)
Screenshot: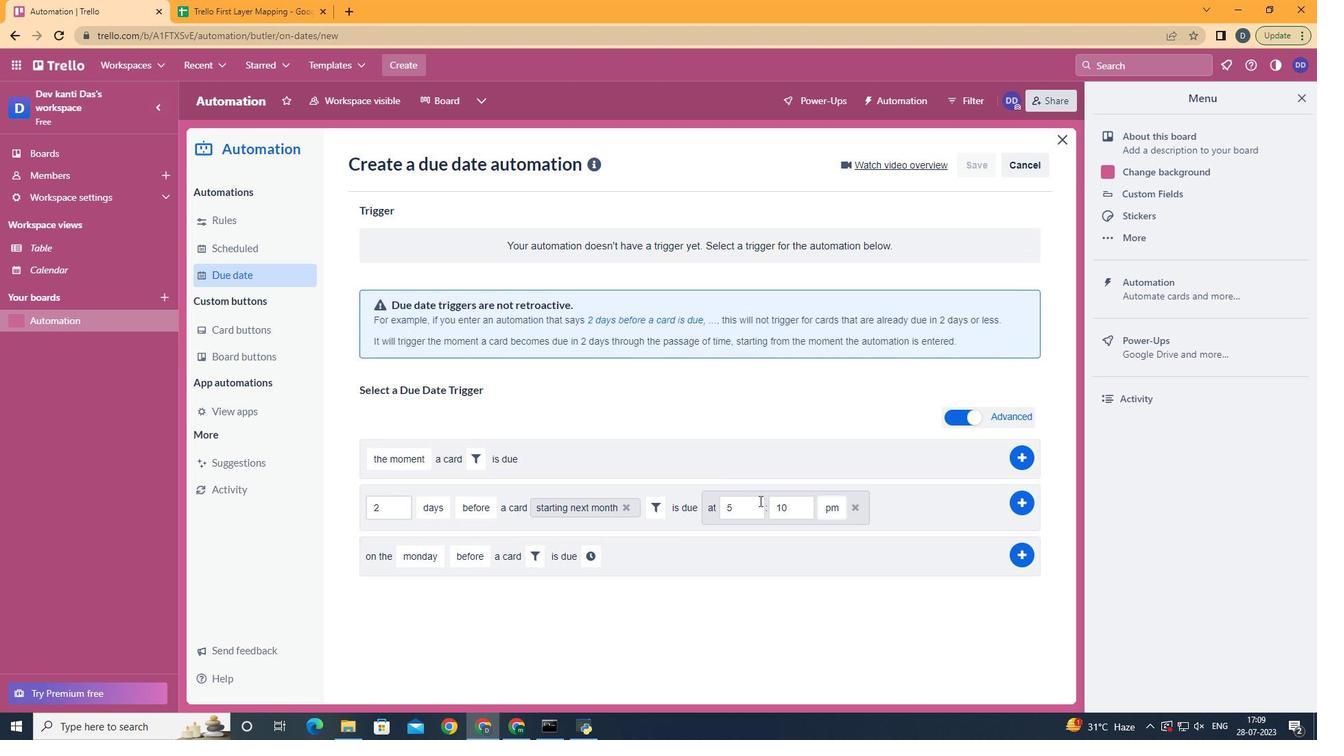
Action: Key pressed <Key.backspace>11
Screenshot: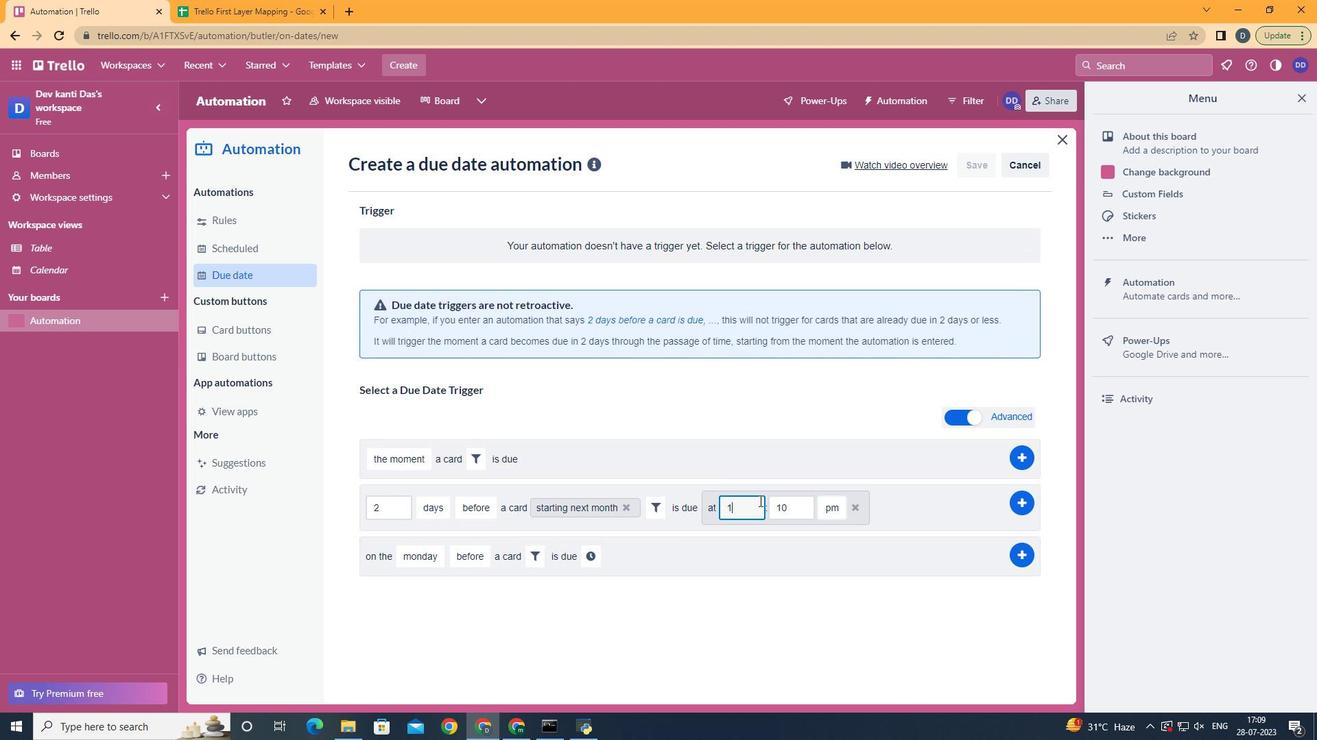 
Action: Mouse moved to (799, 502)
Screenshot: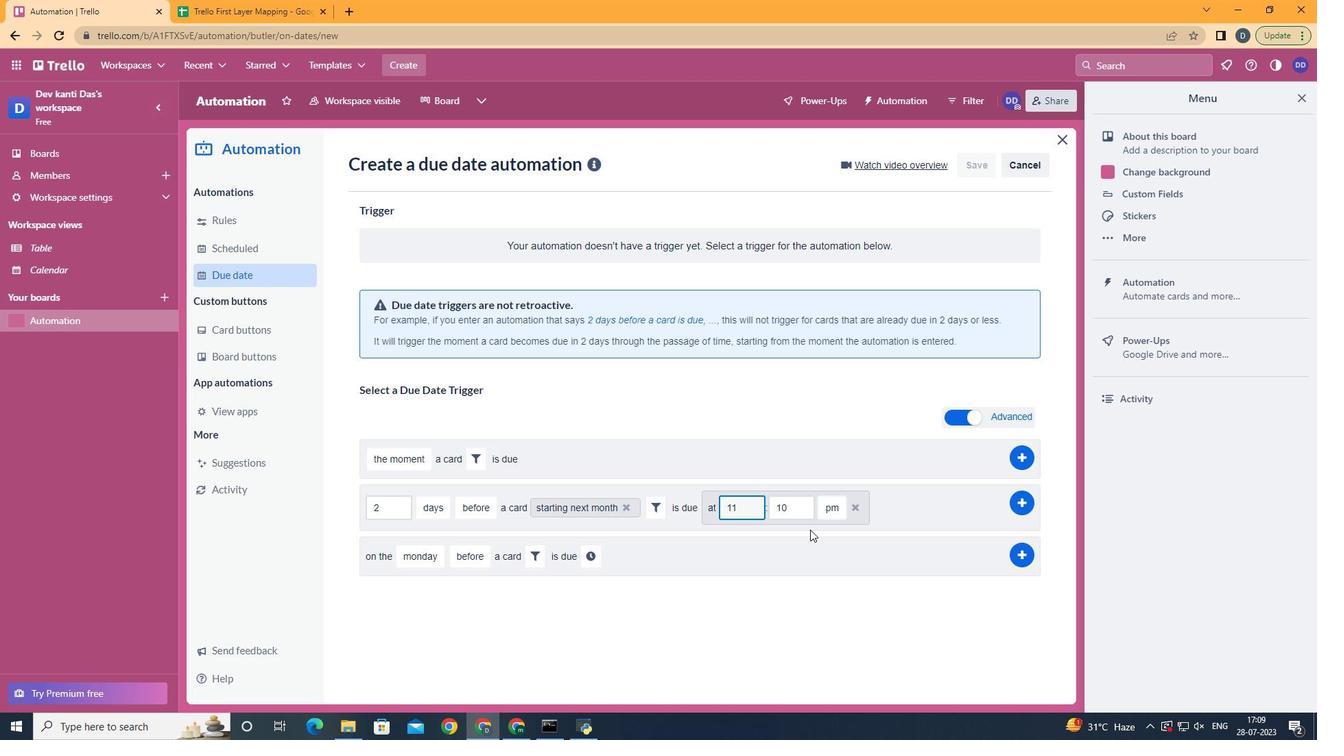 
Action: Mouse pressed left at (799, 502)
Screenshot: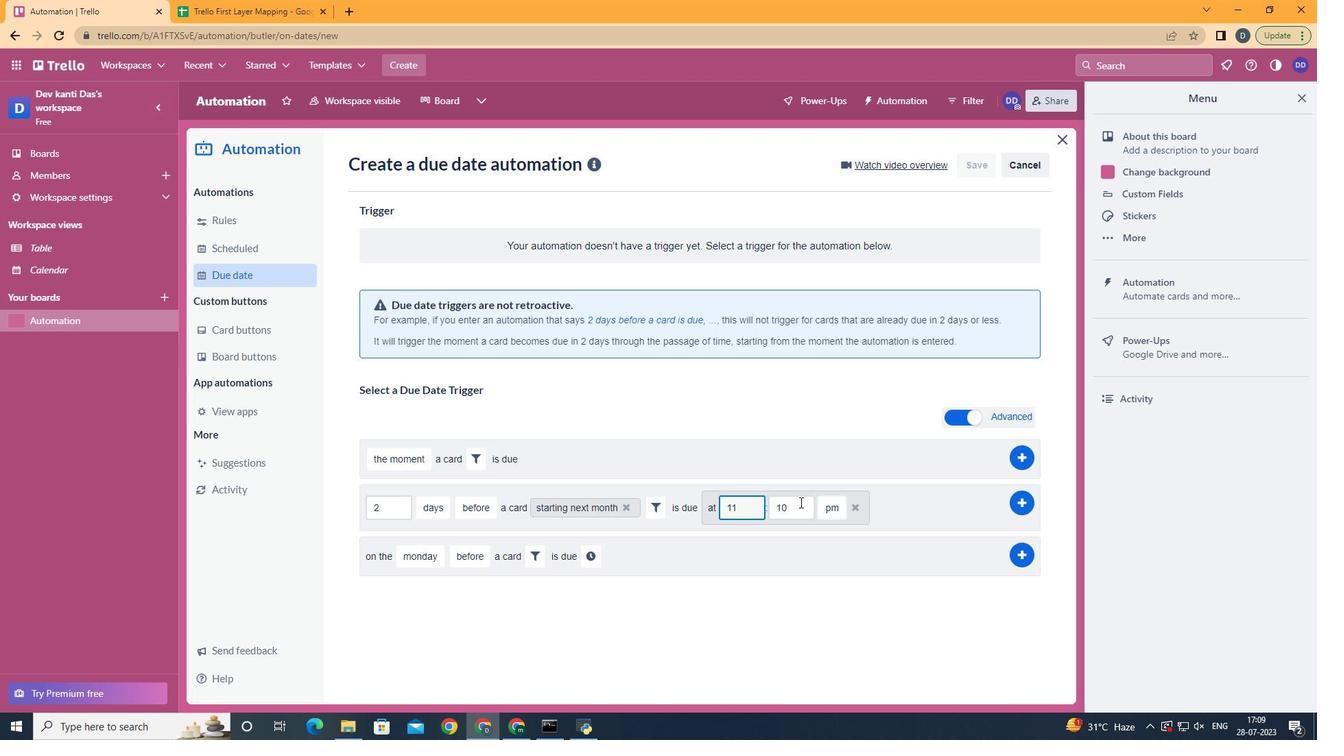 
Action: Key pressed <Key.backspace><Key.backspace>00
Screenshot: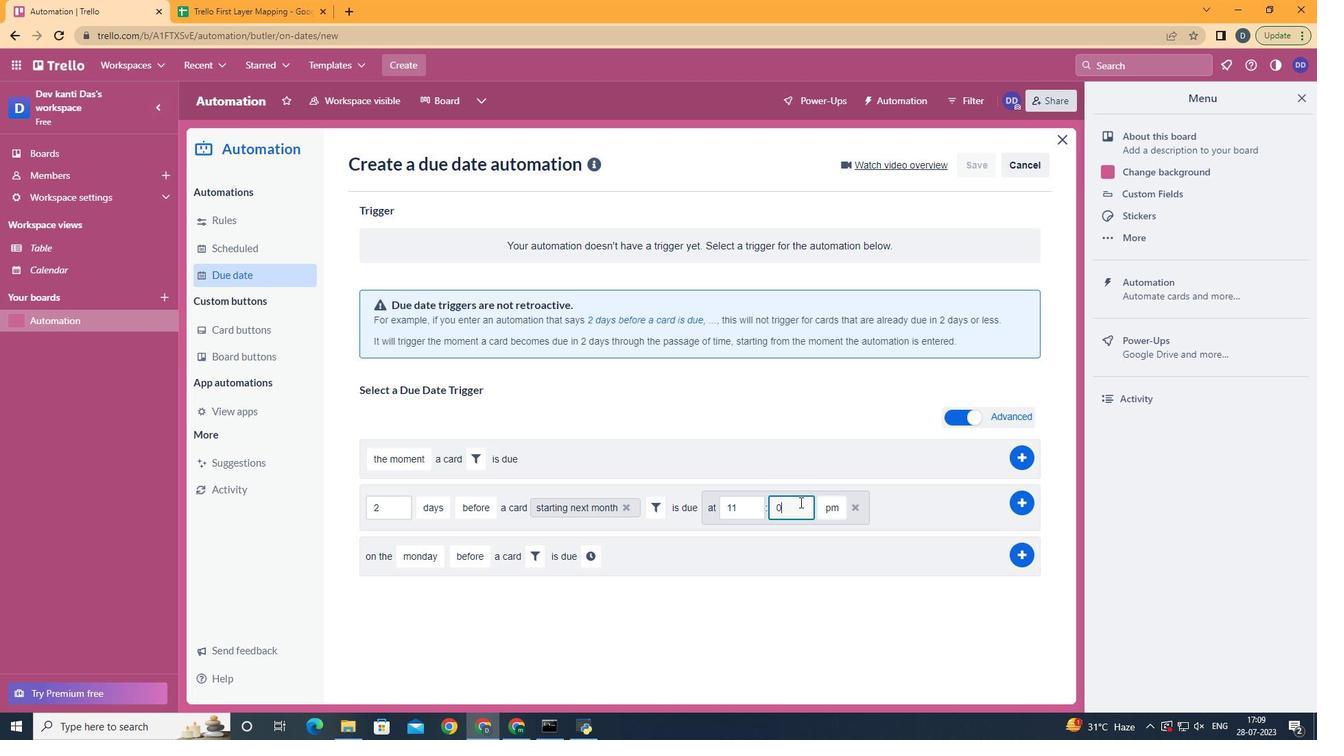 
Action: Mouse moved to (837, 533)
Screenshot: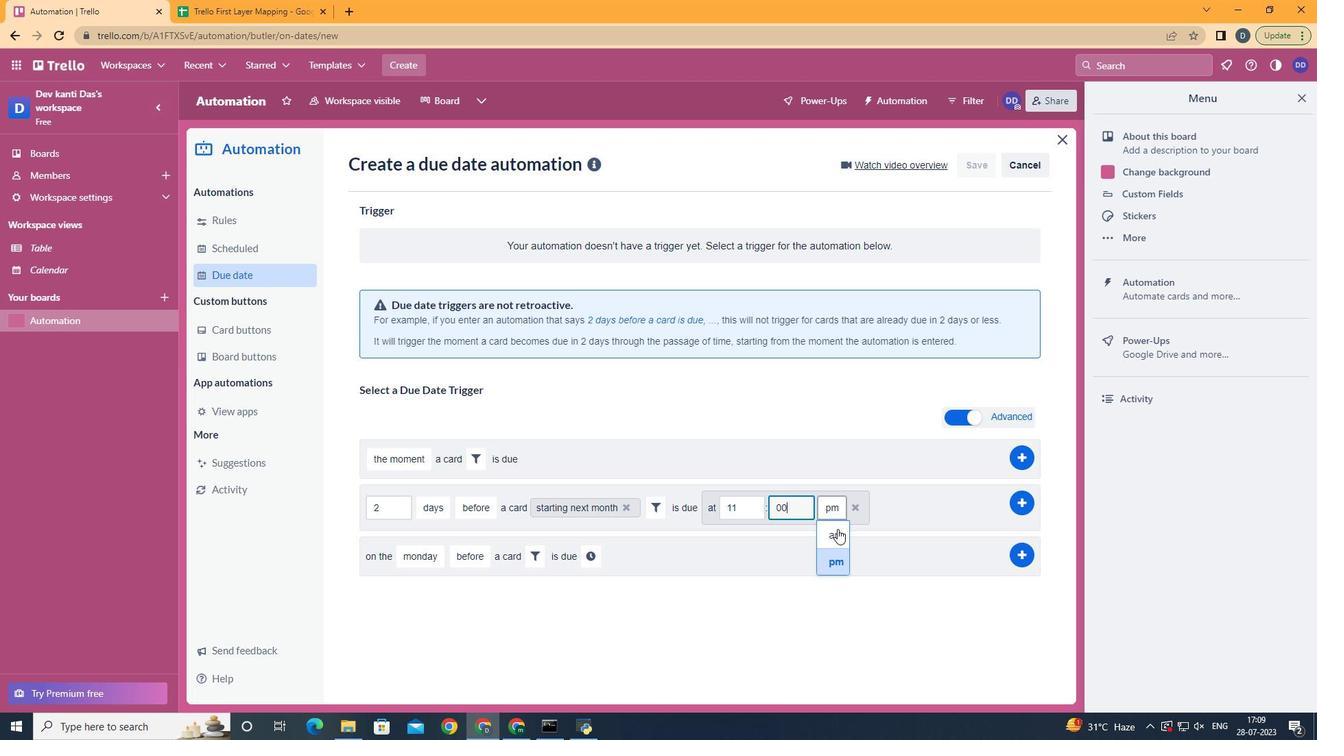
Action: Mouse pressed left at (837, 533)
Screenshot: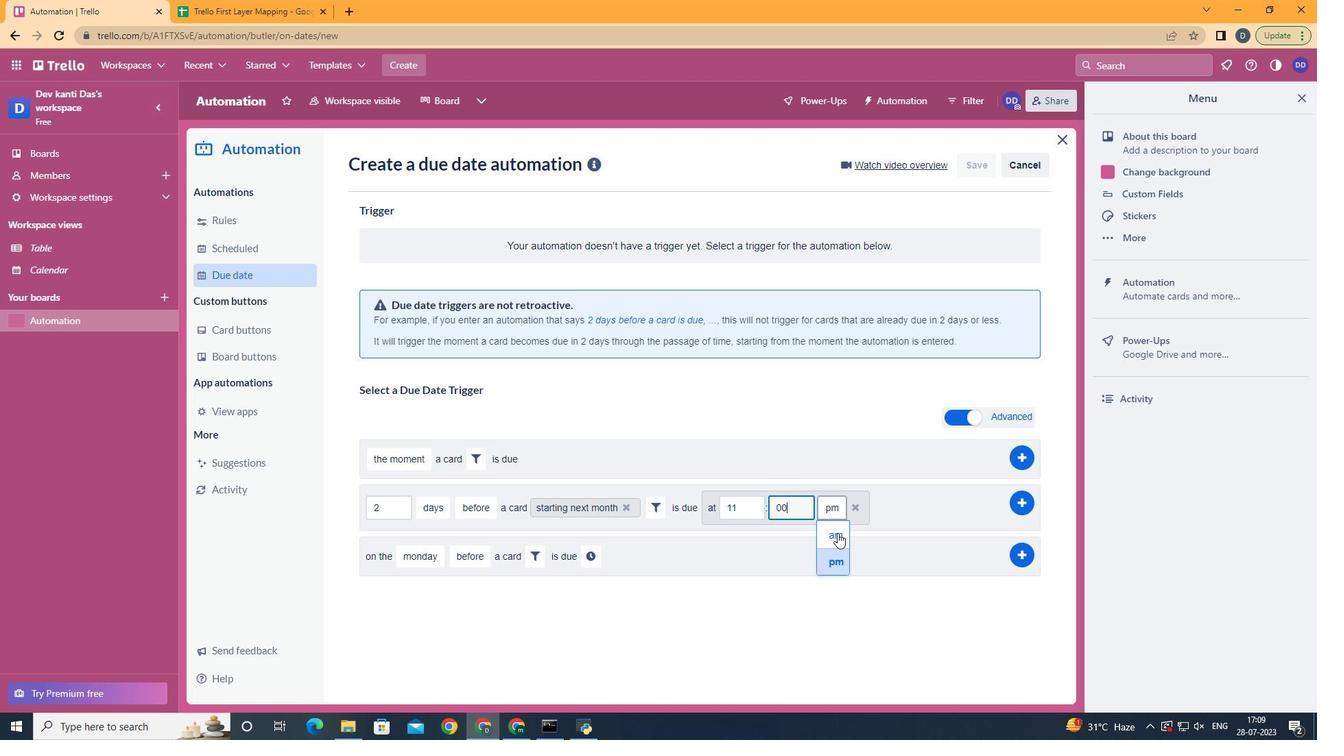 
